 Task: In the  document Forgiveness.docx Add page color 'Grey'Grey . Insert watermark . Insert watermark  Relience Apply Font Style in watermark Nunito; font size  123 and place the watermark  Diagonally 
Action: Mouse moved to (318, 473)
Screenshot: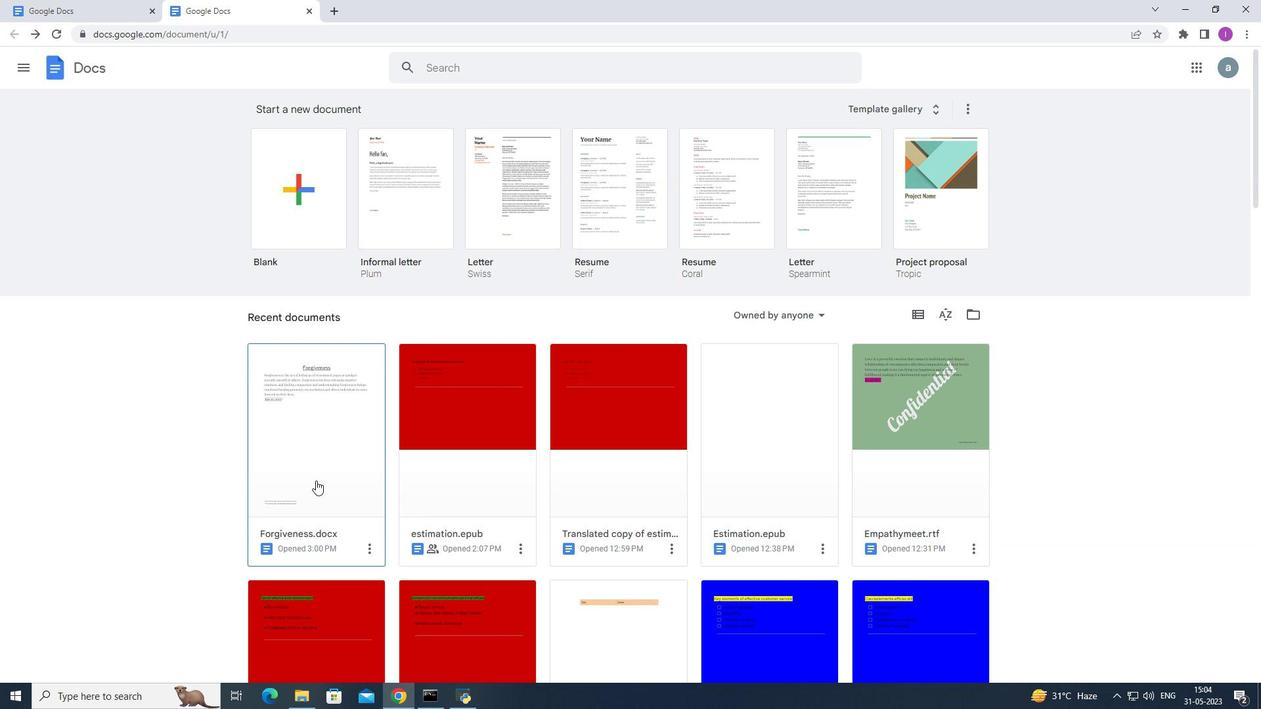 
Action: Mouse pressed left at (318, 473)
Screenshot: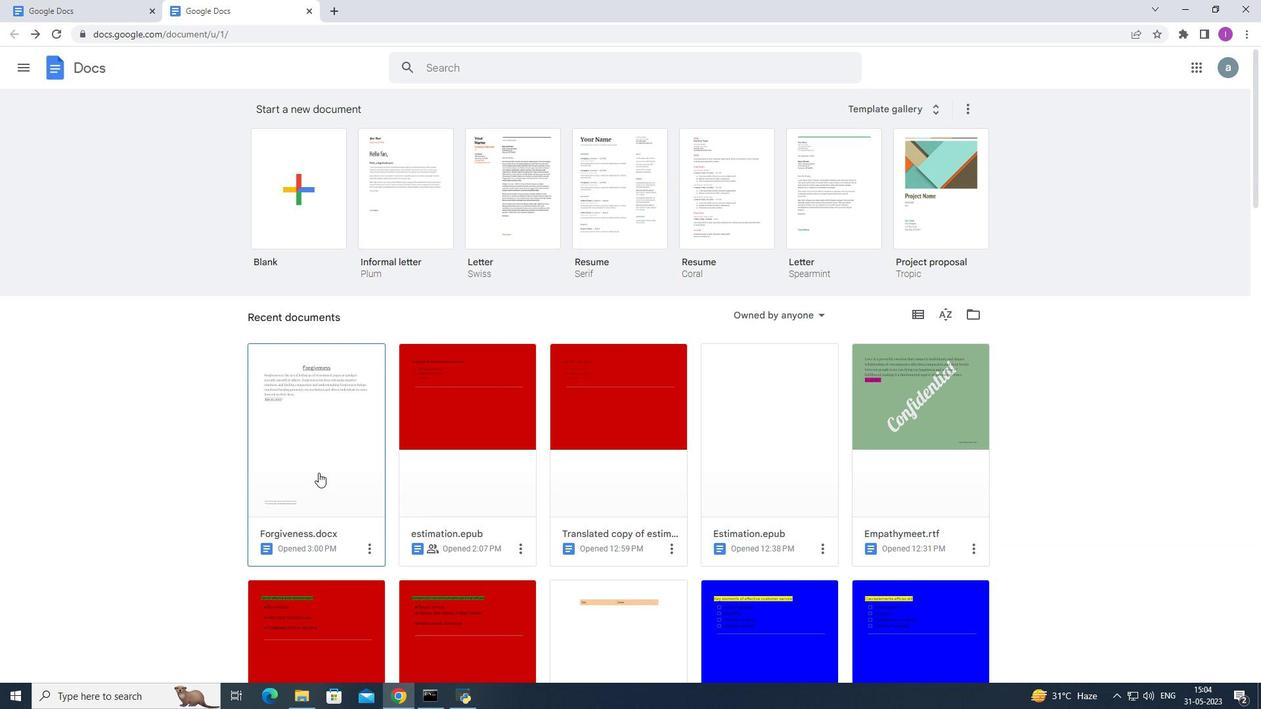 
Action: Mouse moved to (35, 105)
Screenshot: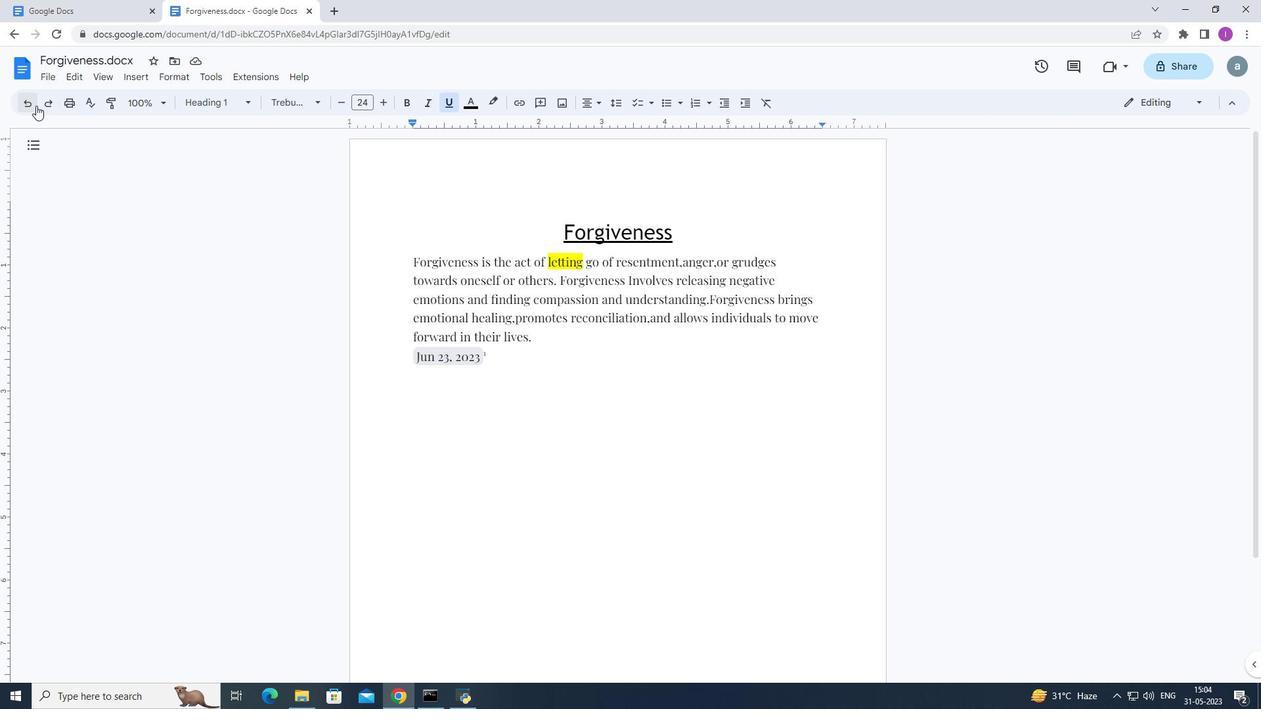 
Action: Mouse pressed left at (35, 105)
Screenshot: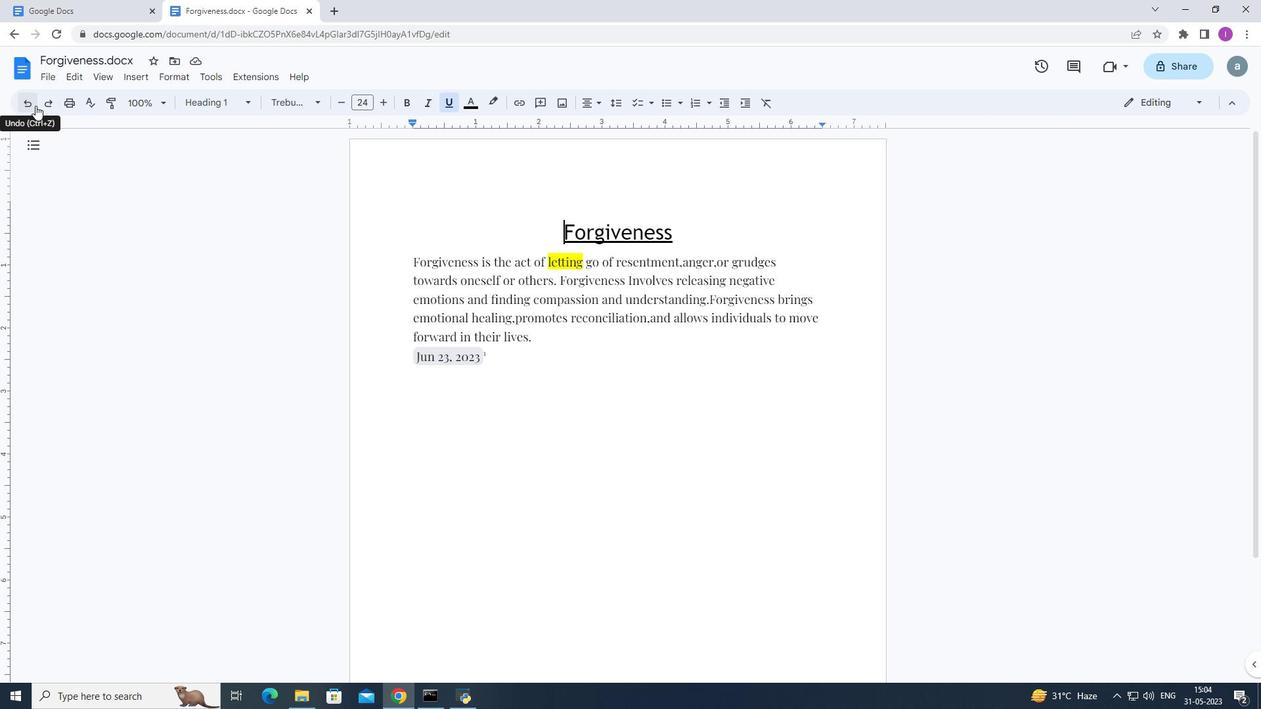 
Action: Mouse moved to (50, 70)
Screenshot: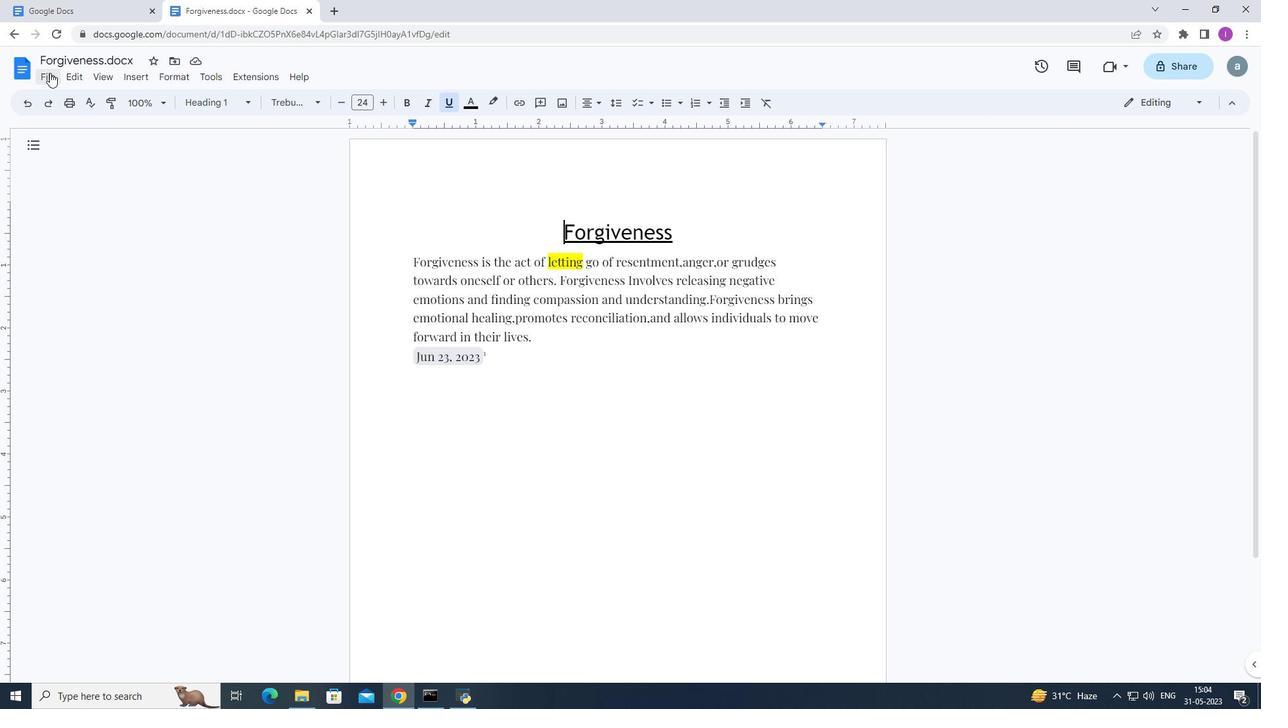 
Action: Mouse pressed left at (50, 70)
Screenshot: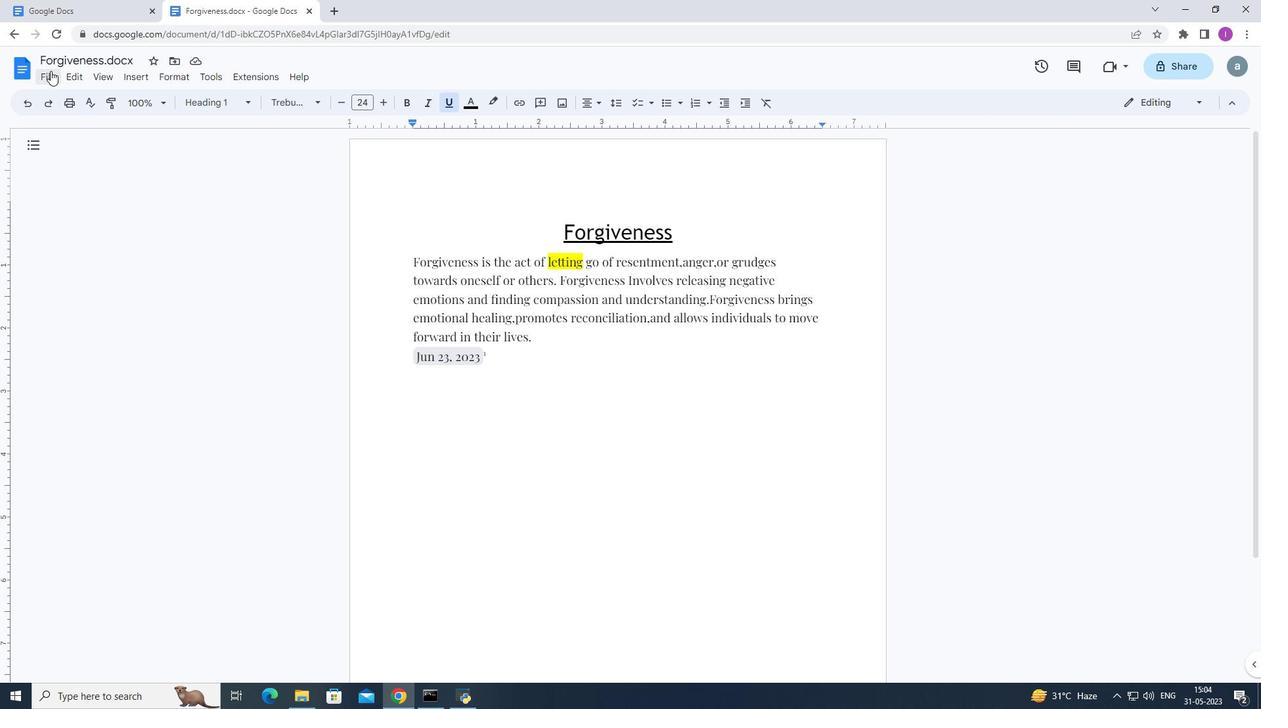 
Action: Mouse moved to (64, 438)
Screenshot: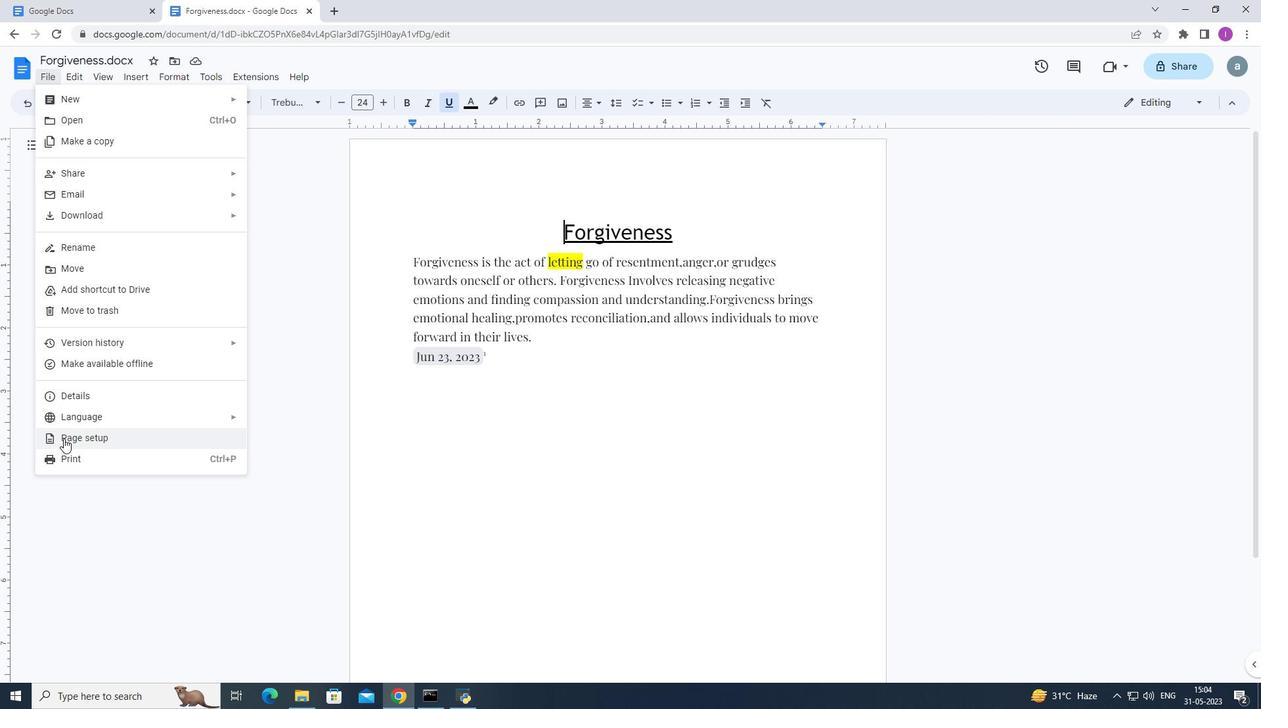 
Action: Mouse pressed left at (64, 438)
Screenshot: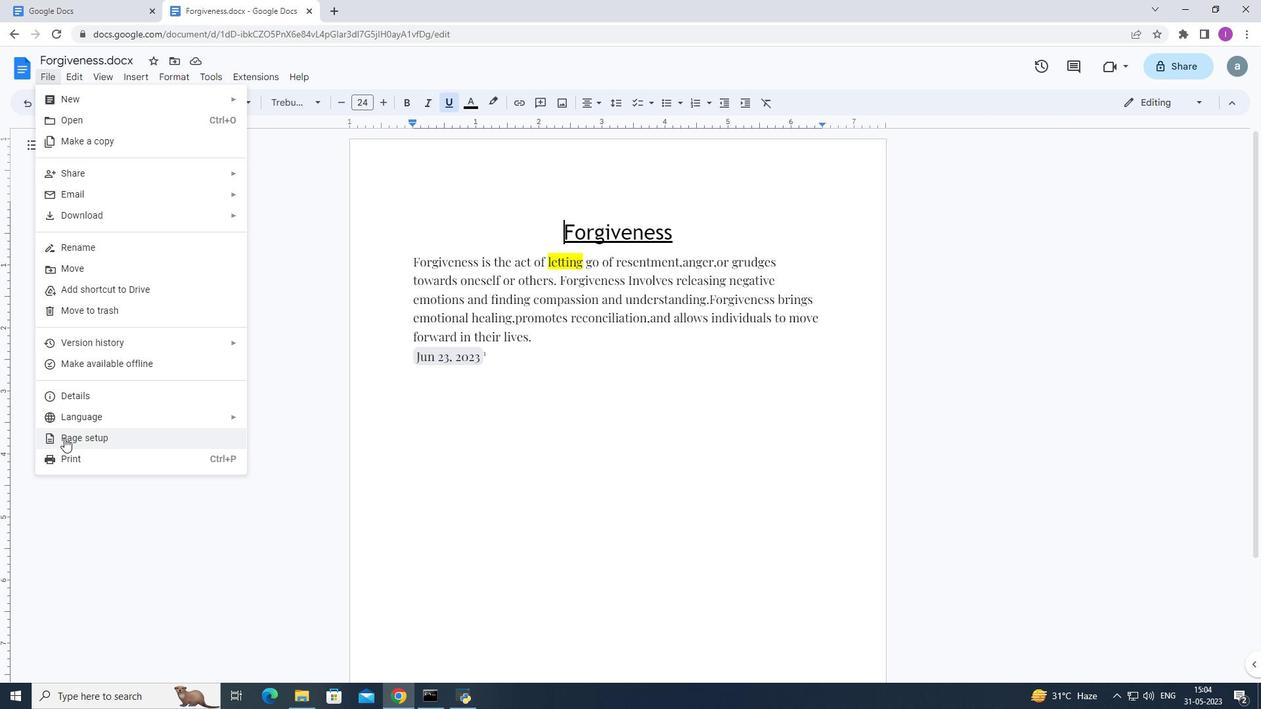
Action: Mouse moved to (530, 447)
Screenshot: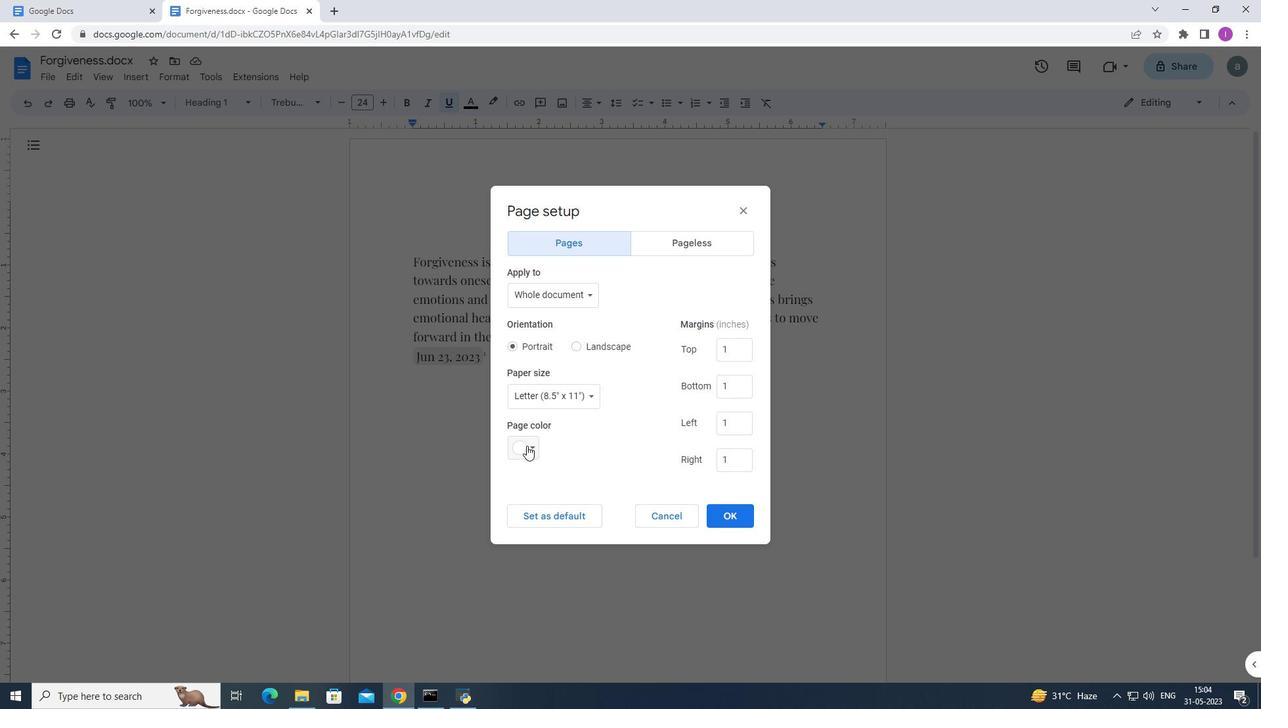 
Action: Mouse pressed left at (530, 447)
Screenshot: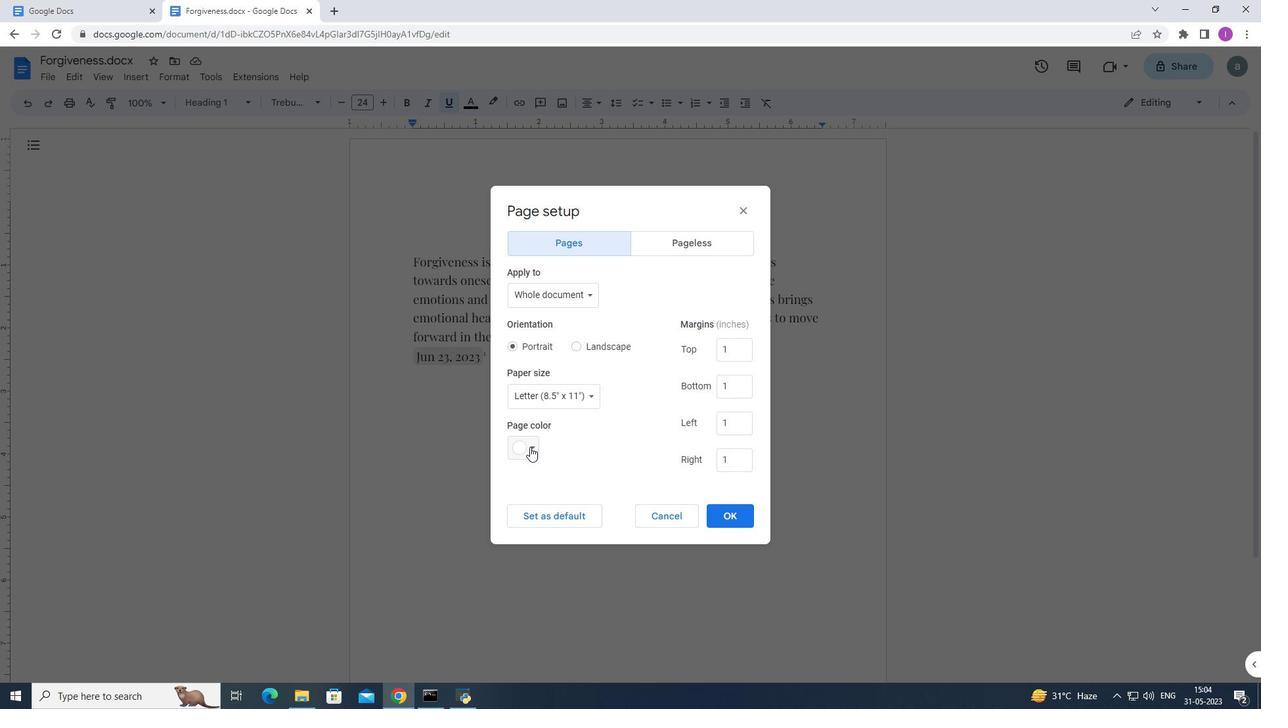 
Action: Mouse moved to (591, 472)
Screenshot: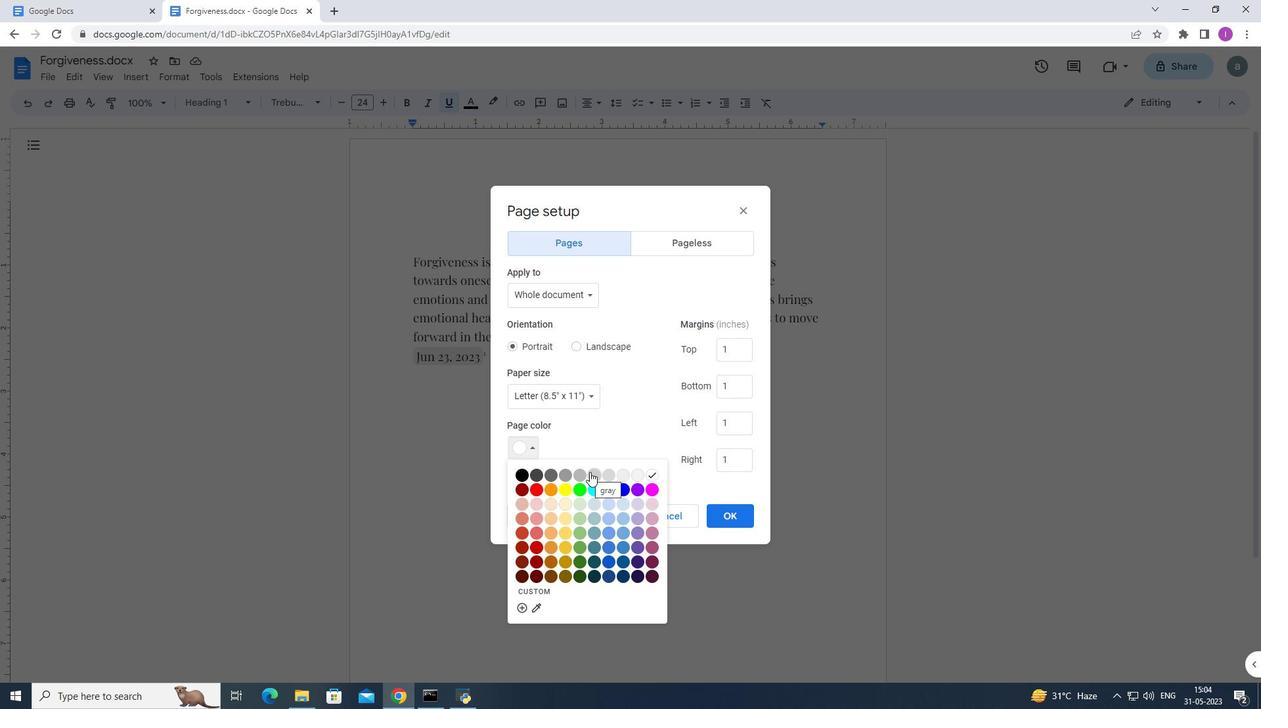 
Action: Mouse pressed left at (591, 472)
Screenshot: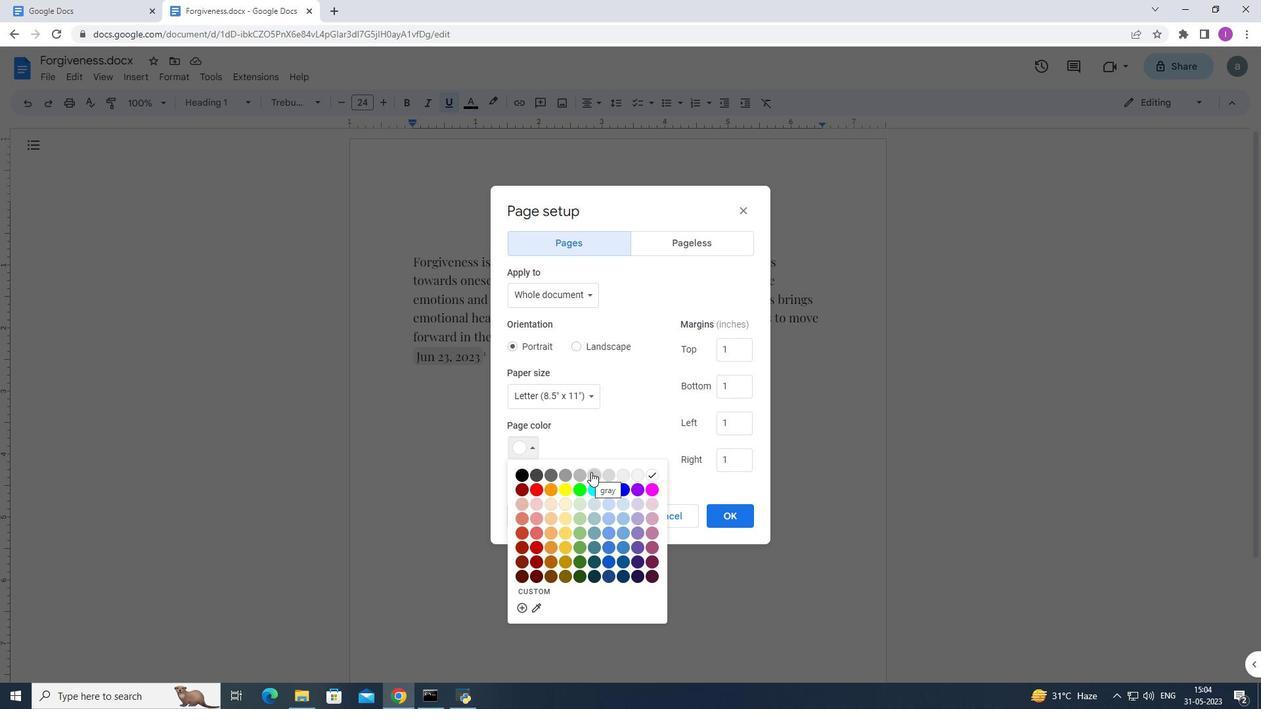 
Action: Mouse moved to (737, 518)
Screenshot: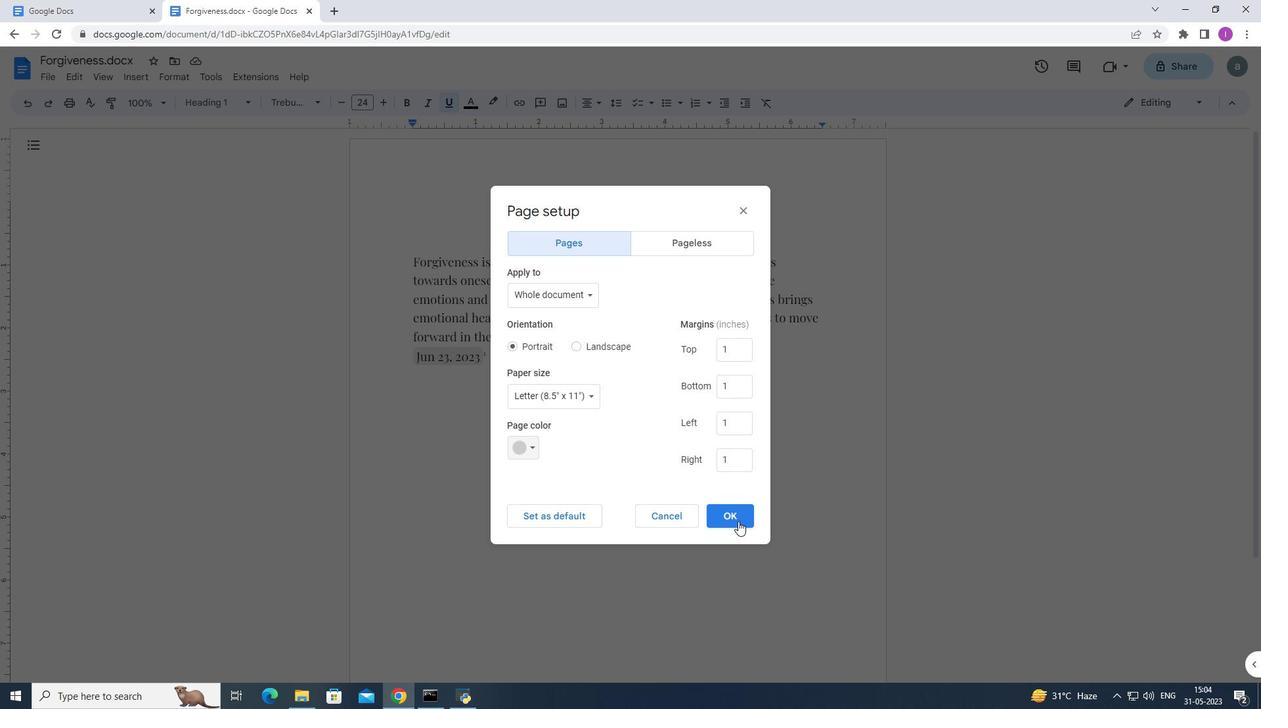 
Action: Mouse pressed left at (737, 518)
Screenshot: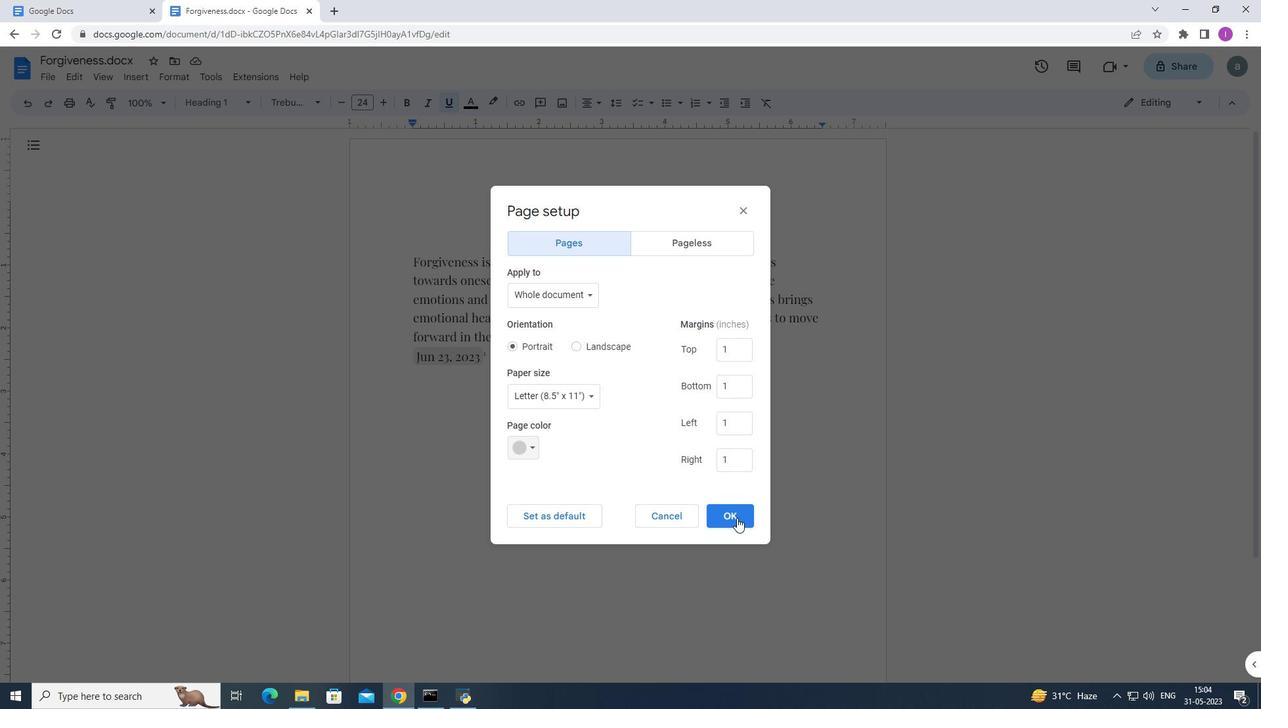 
Action: Mouse moved to (130, 80)
Screenshot: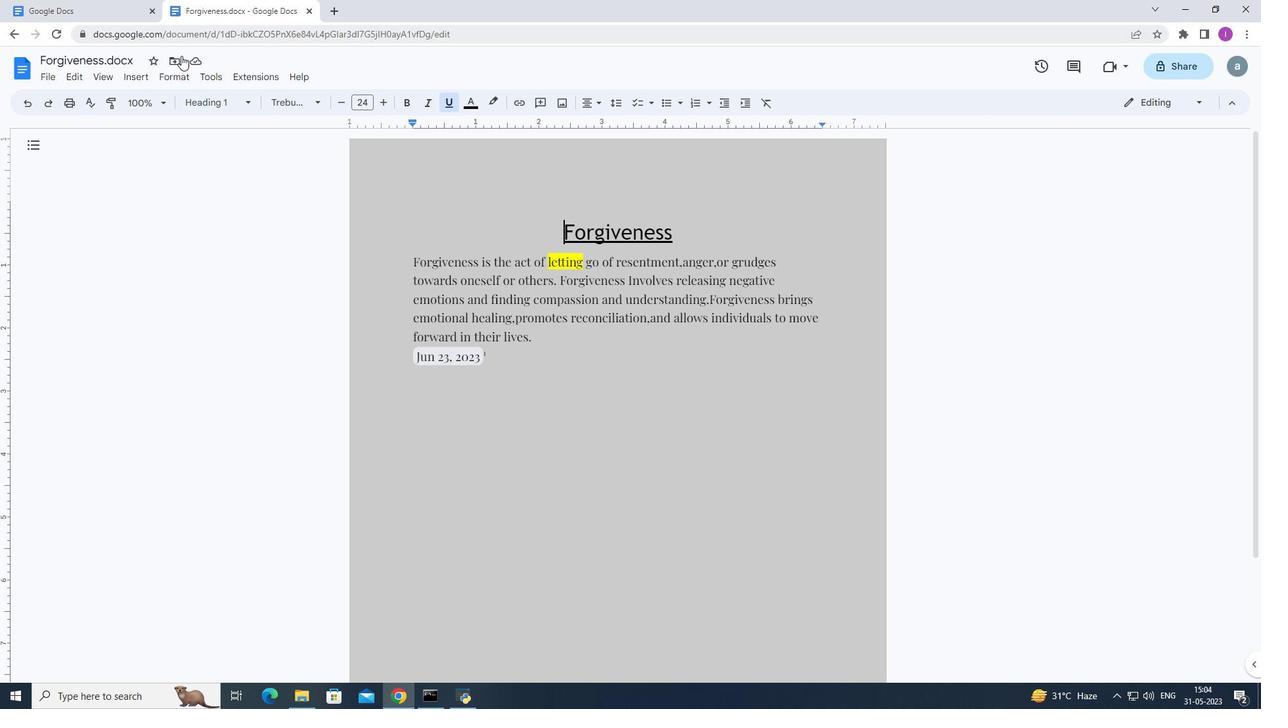 
Action: Mouse pressed left at (130, 80)
Screenshot: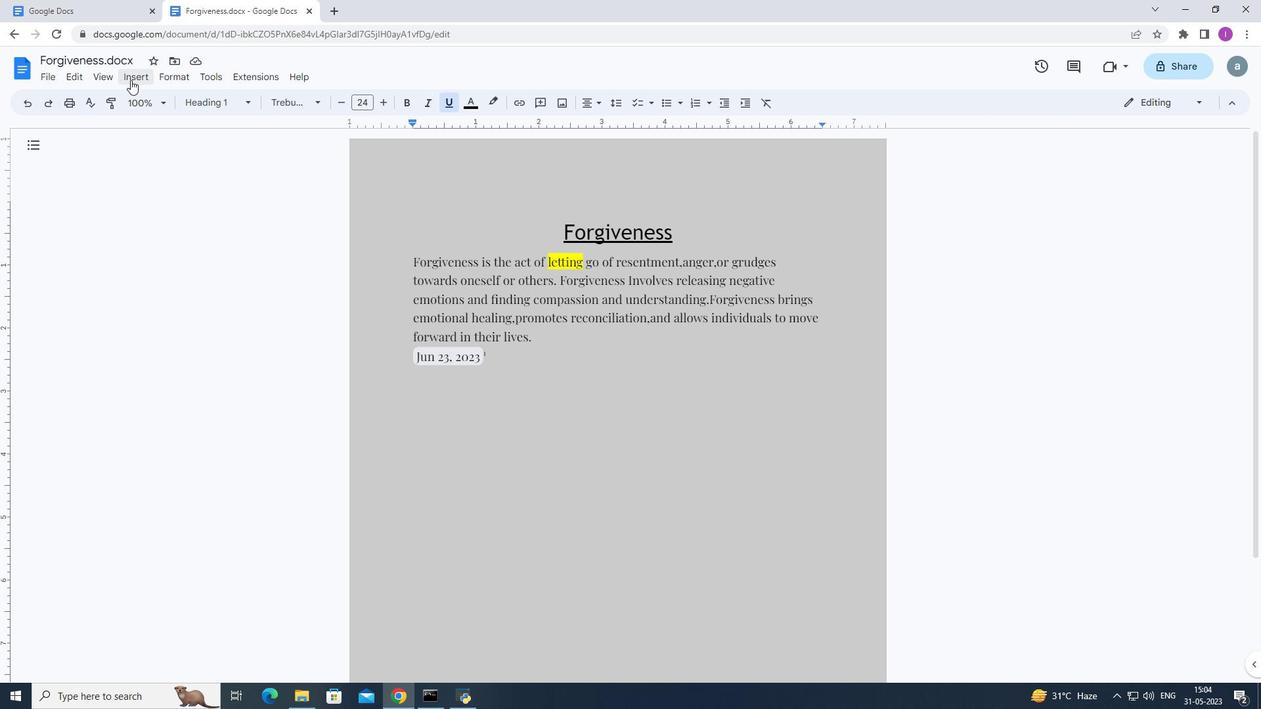
Action: Mouse moved to (183, 383)
Screenshot: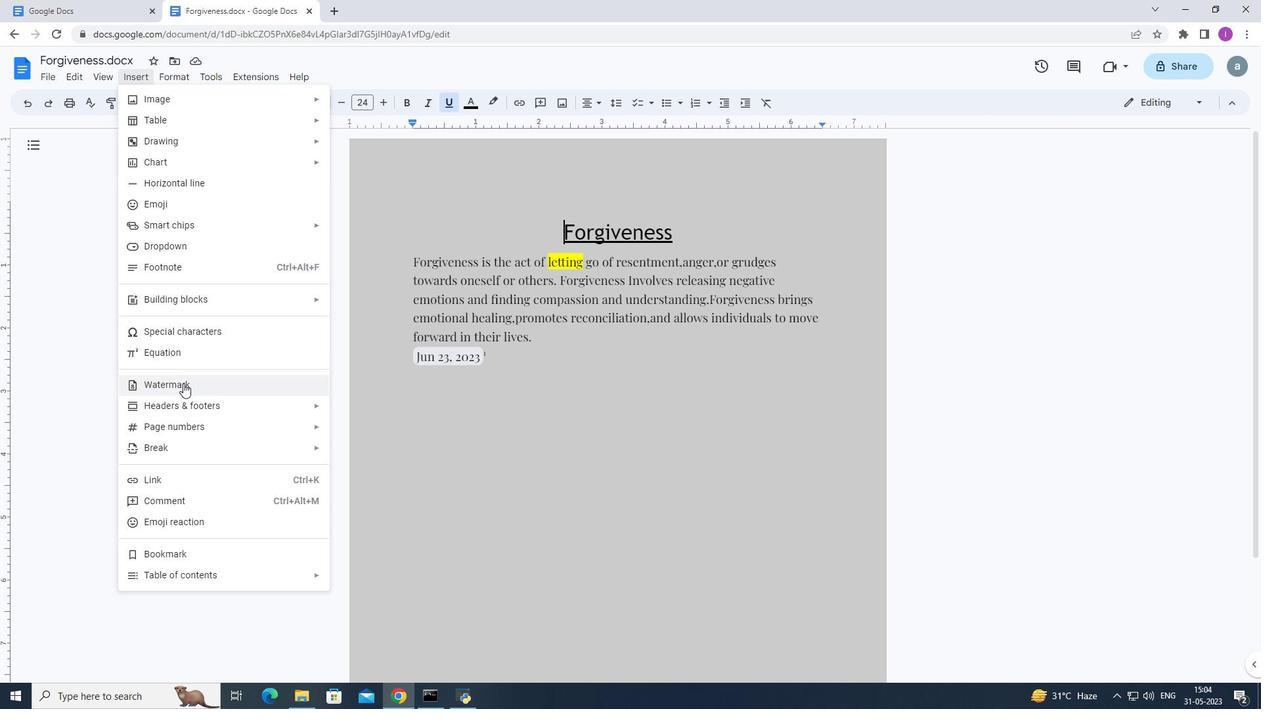 
Action: Mouse pressed left at (183, 383)
Screenshot: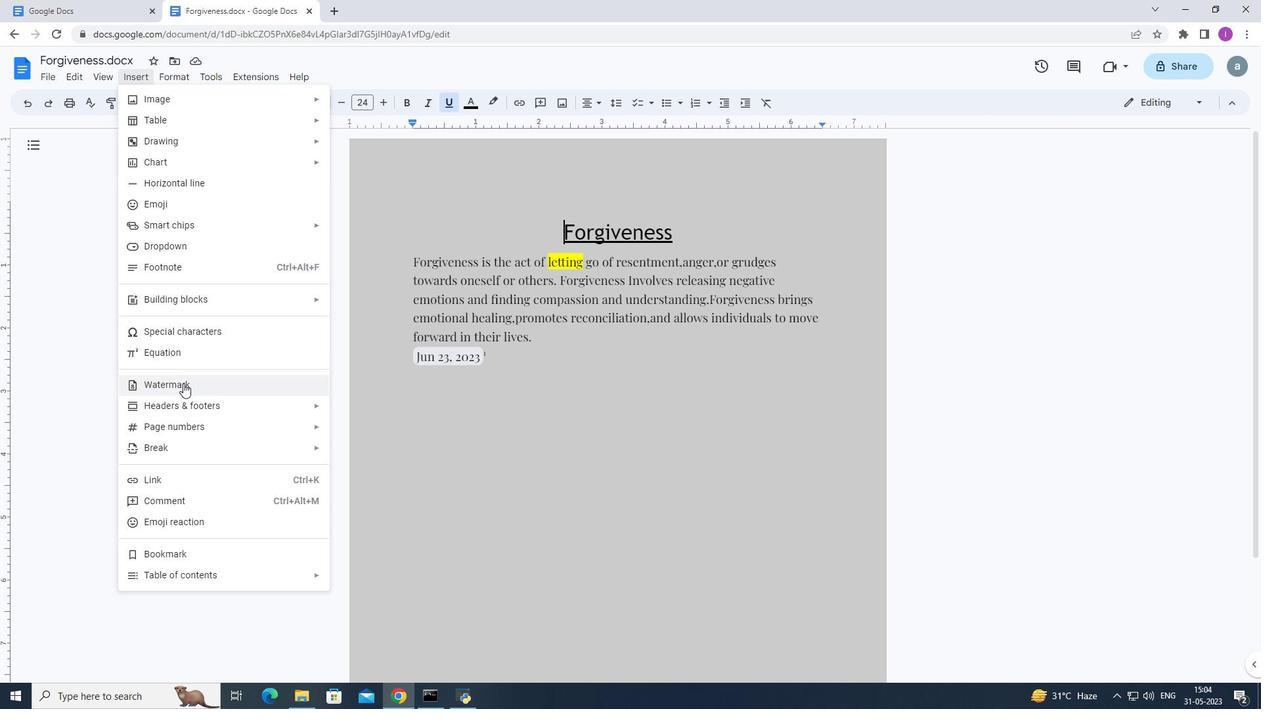 
Action: Mouse moved to (1198, 145)
Screenshot: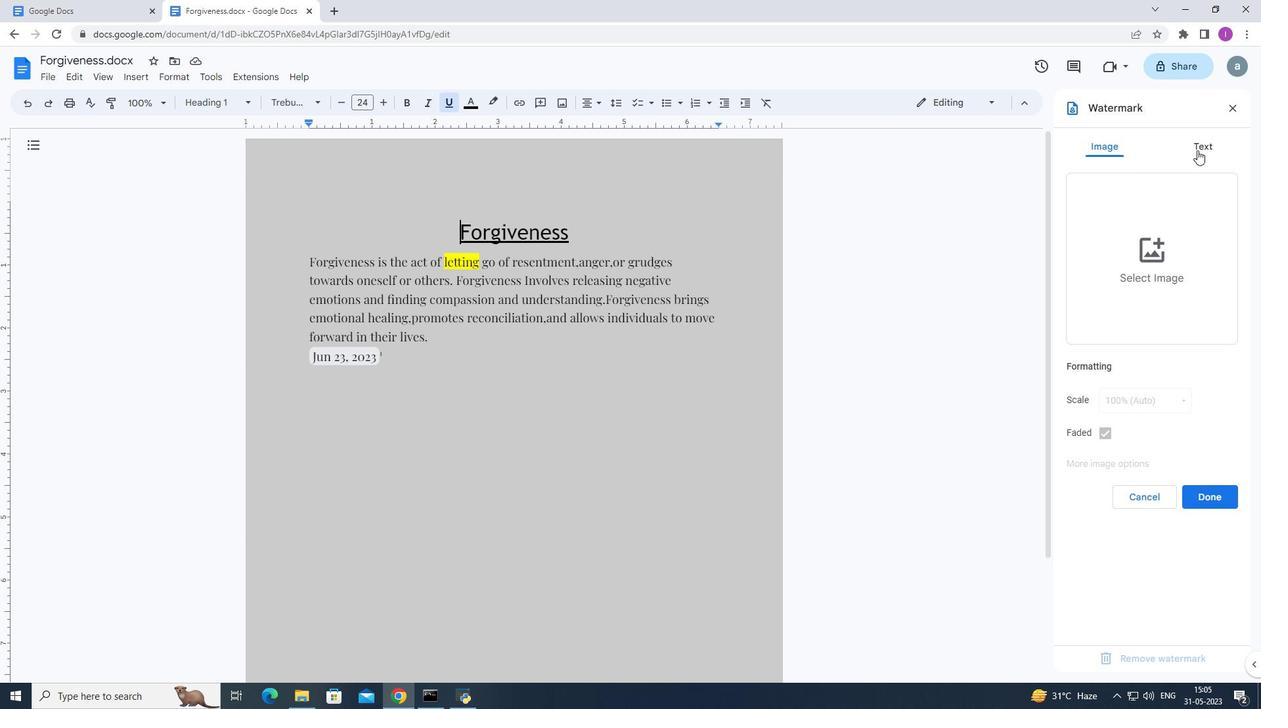 
Action: Mouse pressed left at (1198, 145)
Screenshot: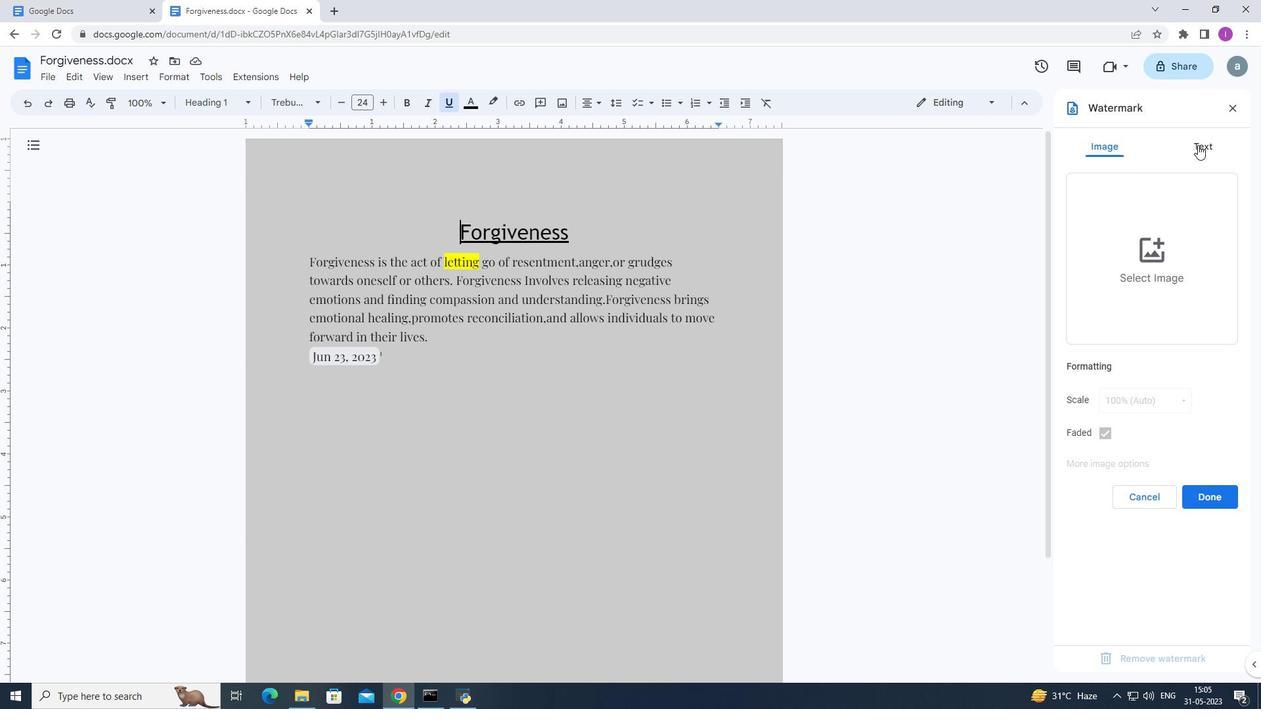 
Action: Mouse moved to (1085, 187)
Screenshot: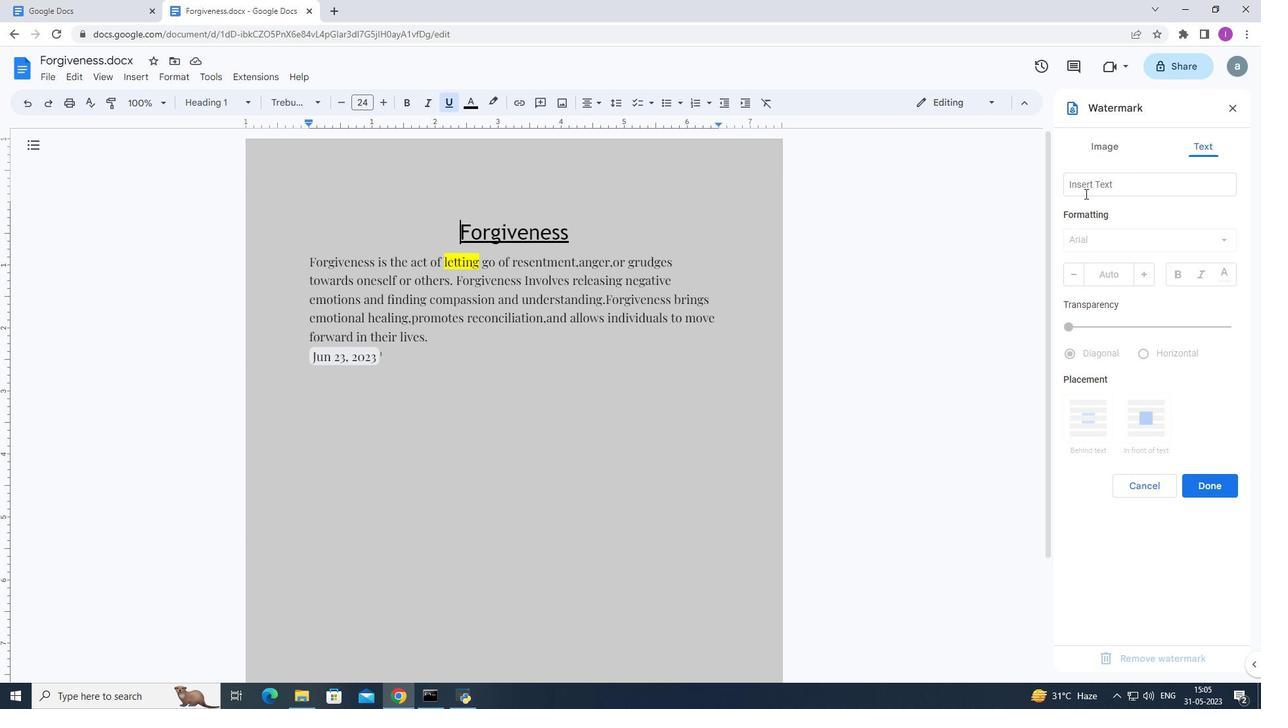 
Action: Mouse pressed left at (1085, 187)
Screenshot: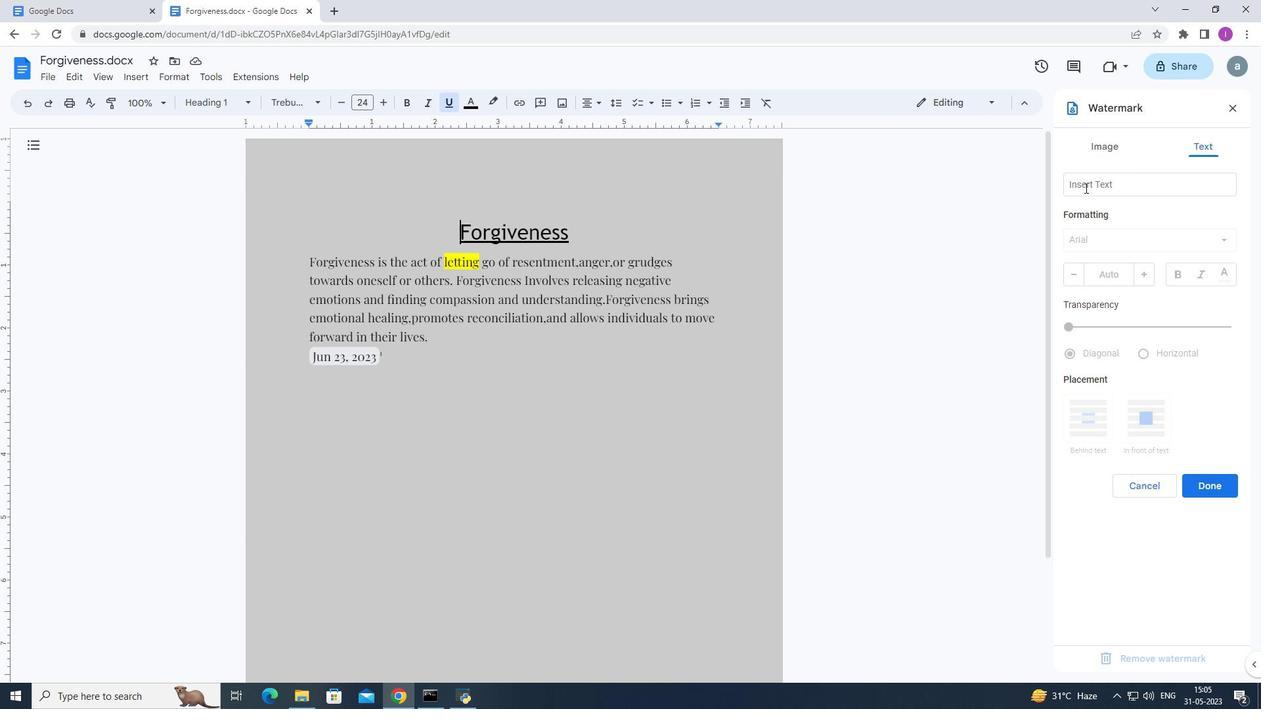 
Action: Mouse moved to (1248, 187)
Screenshot: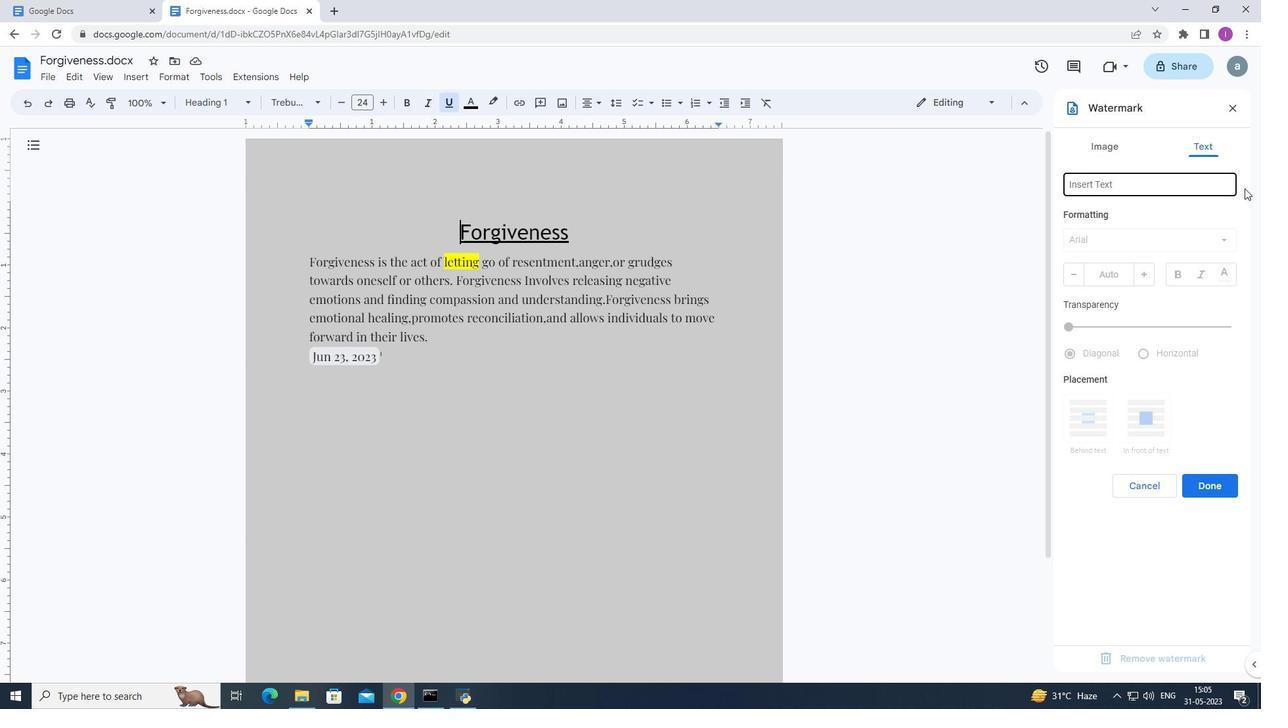 
Action: Key pressed <Key.shift>Relience
Screenshot: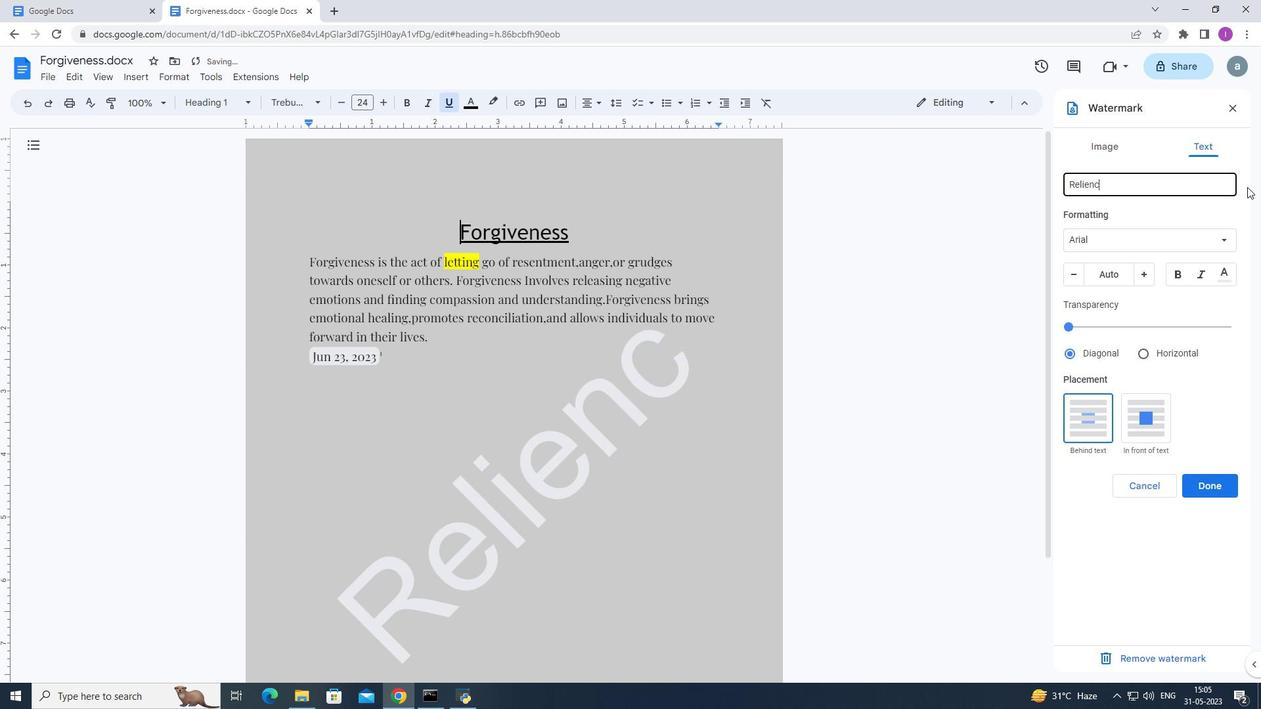 
Action: Mouse moved to (1227, 241)
Screenshot: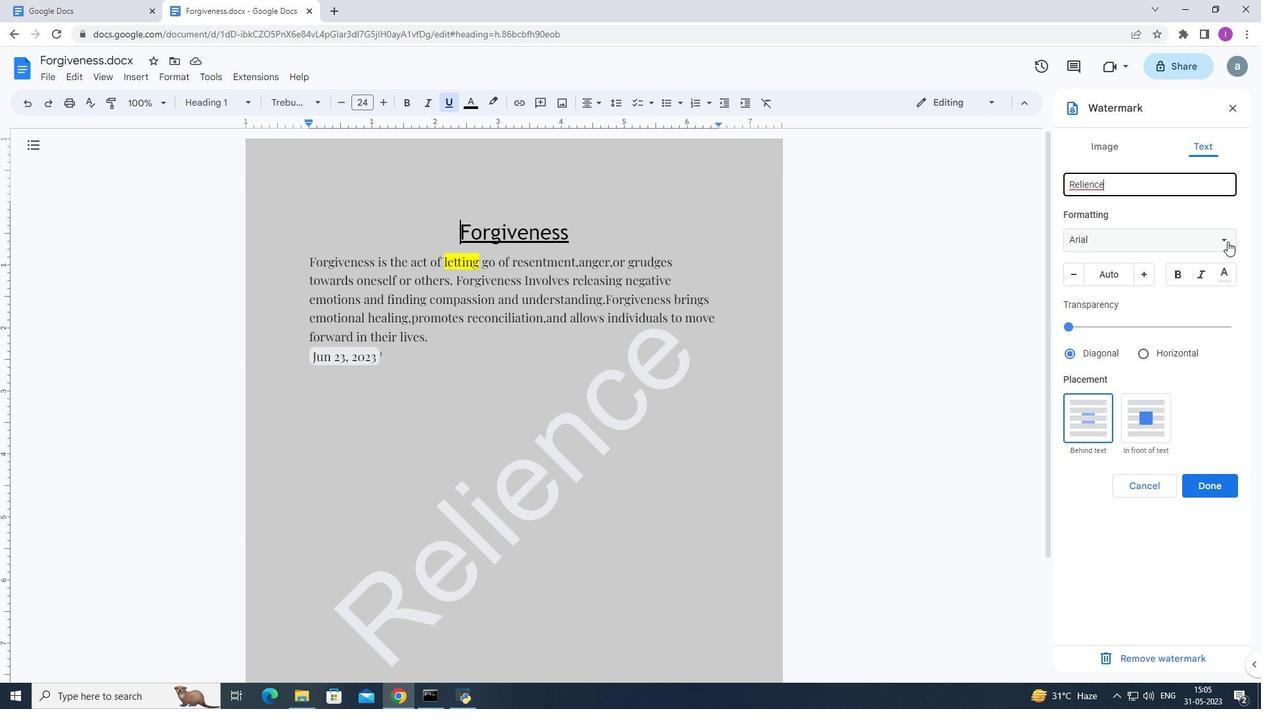 
Action: Mouse pressed left at (1227, 241)
Screenshot: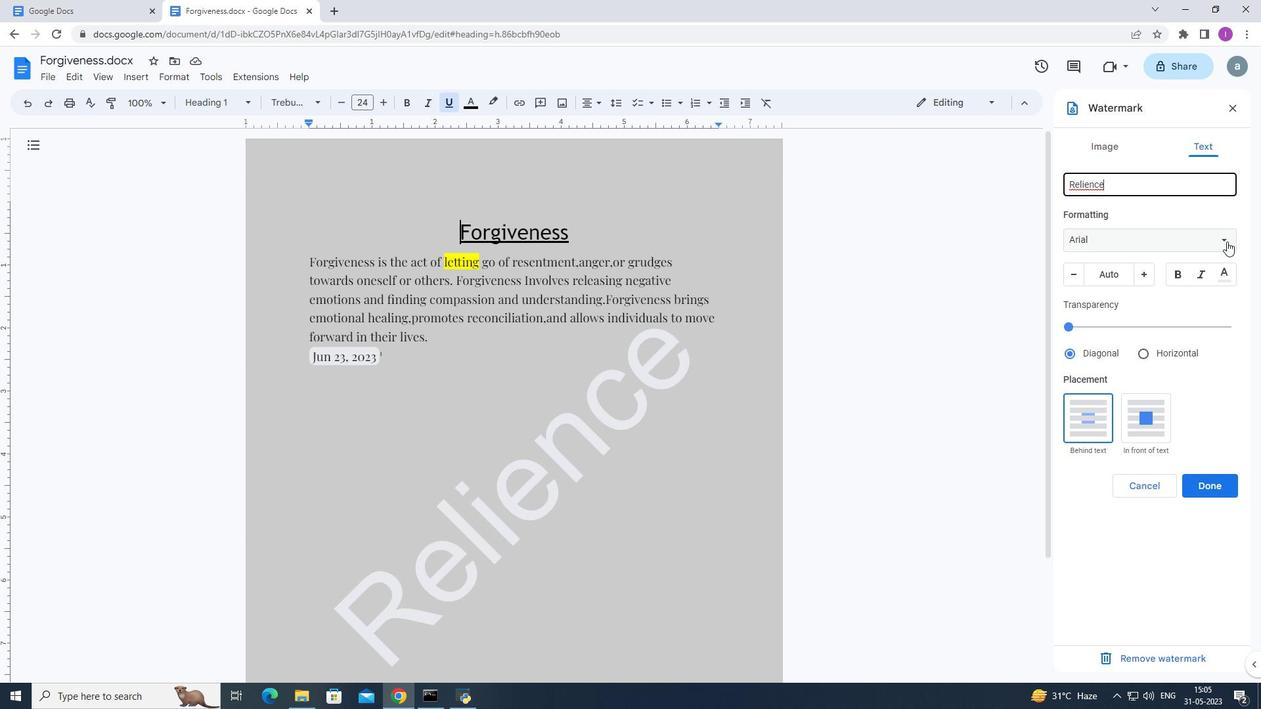 
Action: Mouse moved to (1160, 348)
Screenshot: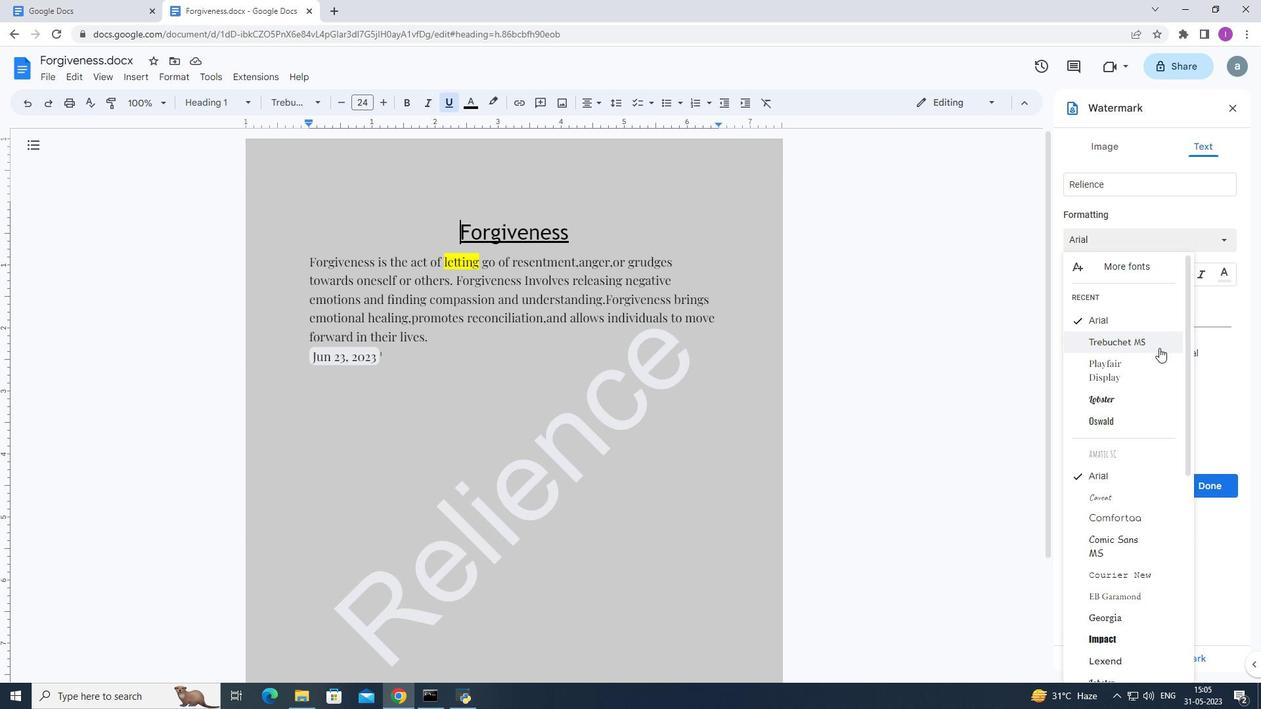 
Action: Mouse scrolled (1160, 348) with delta (0, 0)
Screenshot: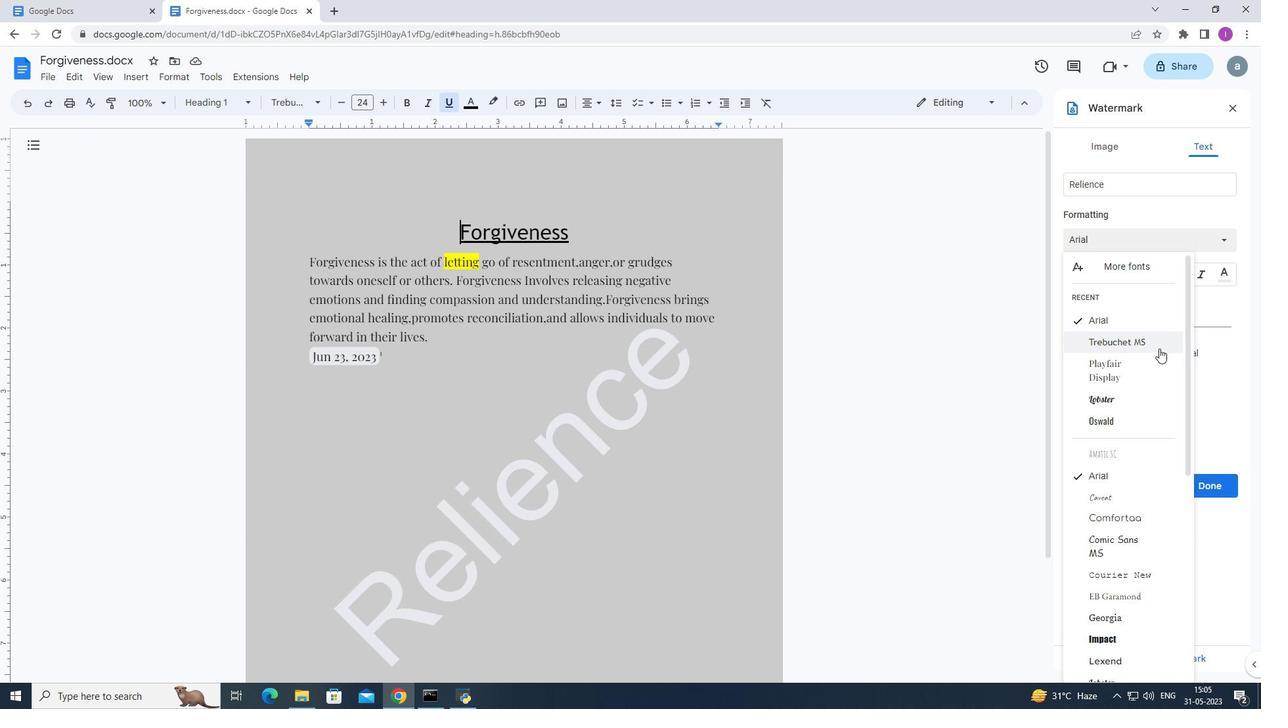 
Action: Mouse scrolled (1160, 348) with delta (0, 0)
Screenshot: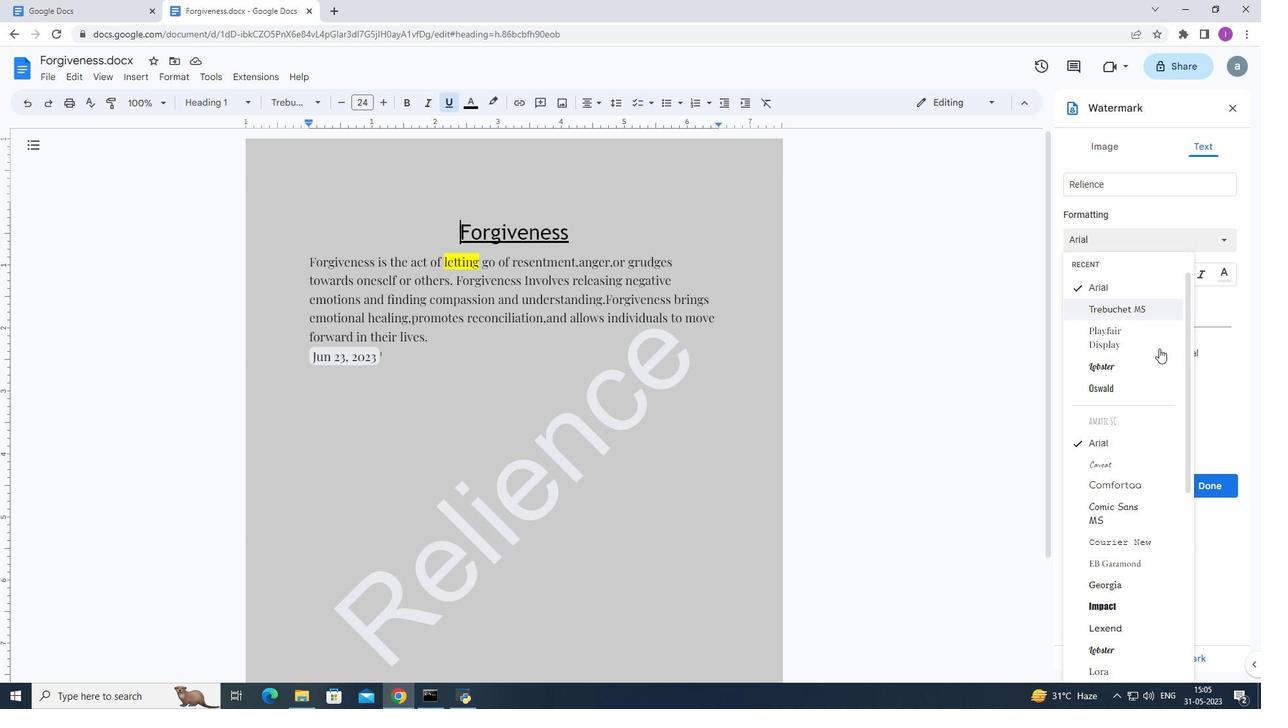 
Action: Mouse moved to (1118, 635)
Screenshot: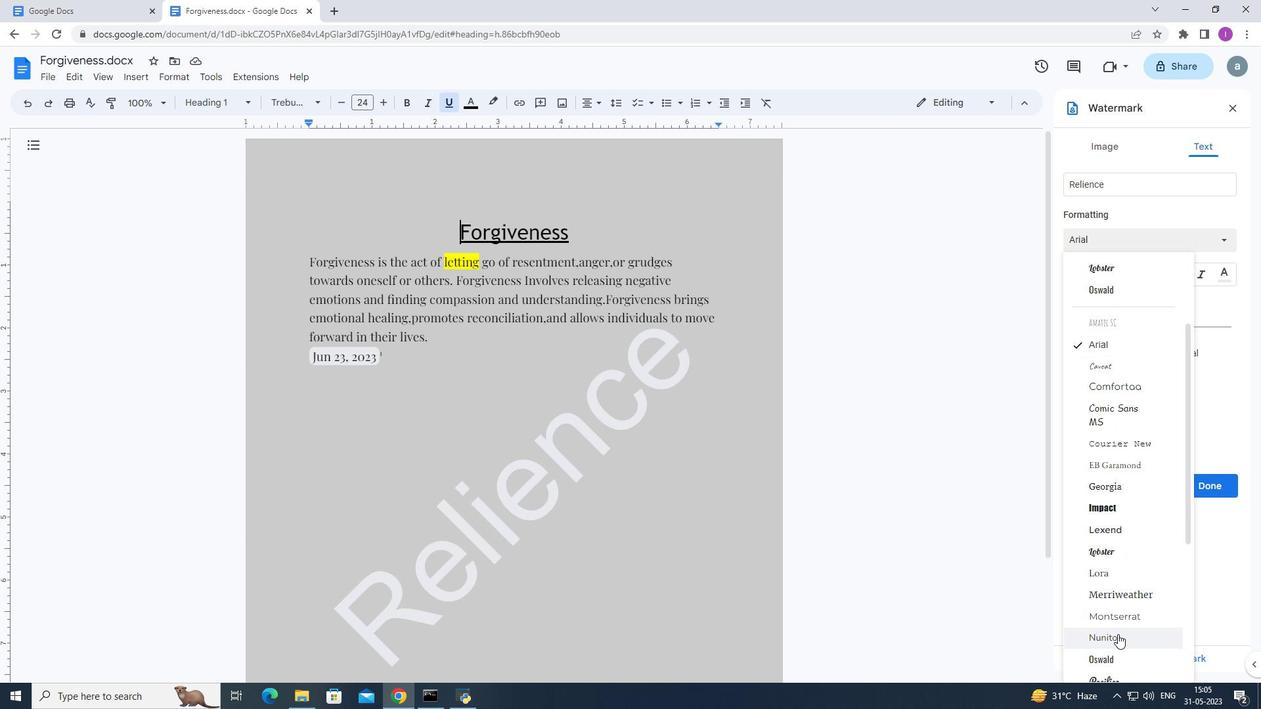 
Action: Mouse pressed left at (1118, 635)
Screenshot: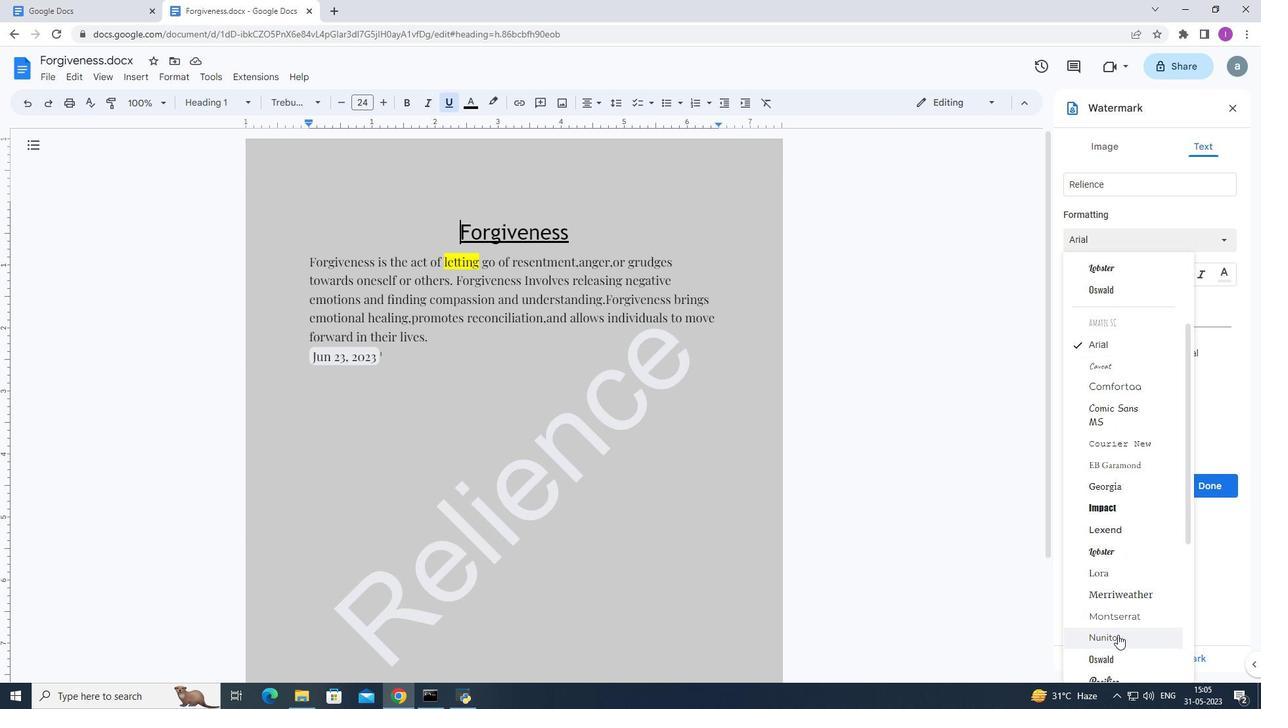 
Action: Mouse moved to (1119, 274)
Screenshot: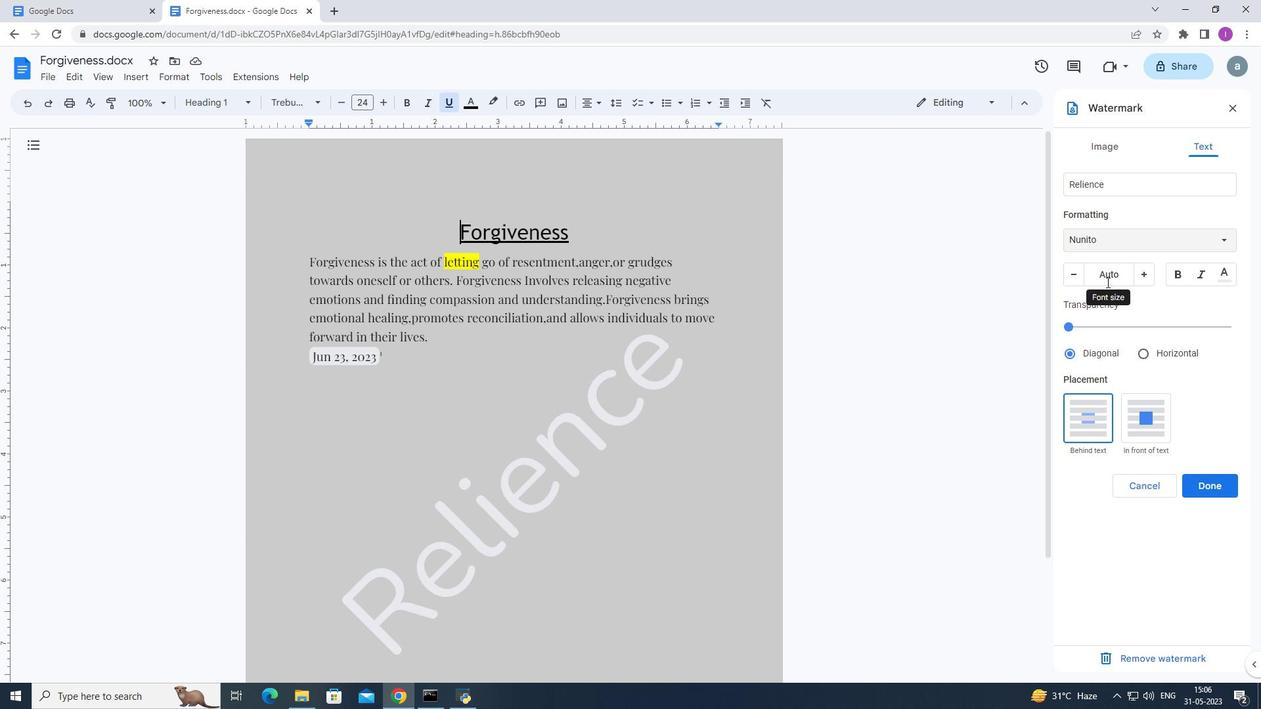 
Action: Mouse pressed left at (1119, 274)
Screenshot: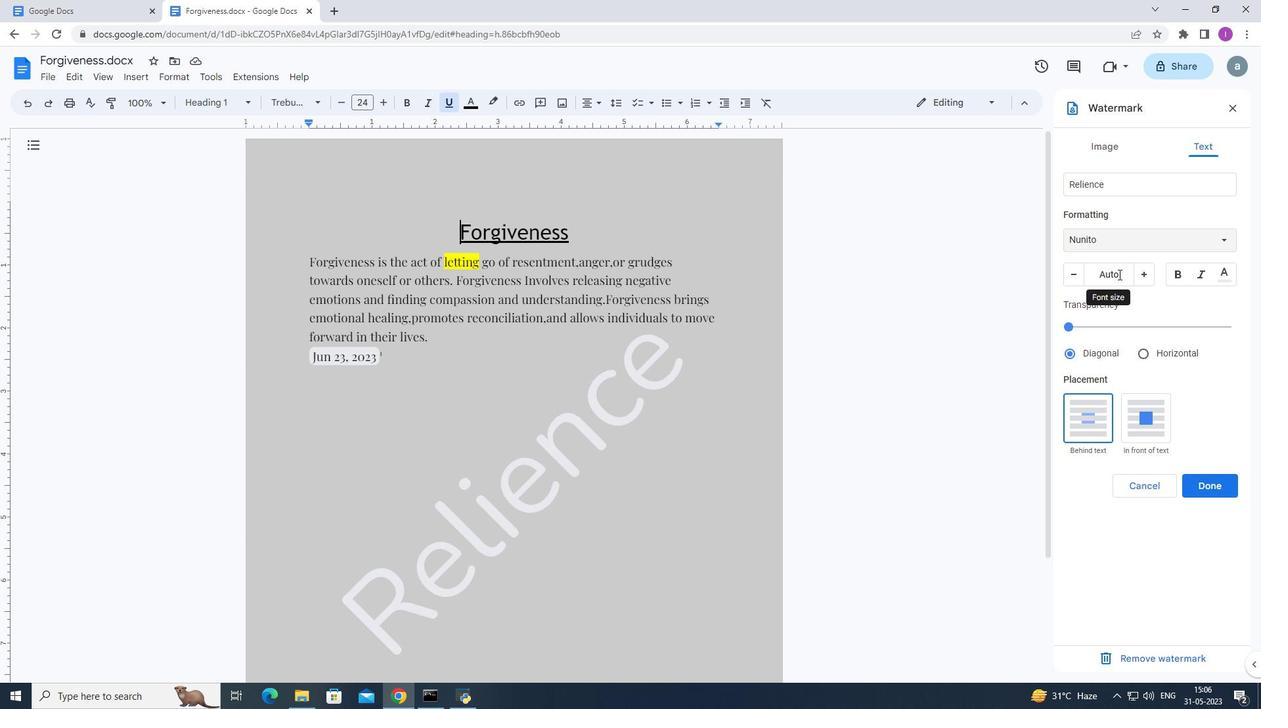 
Action: Mouse moved to (1122, 314)
Screenshot: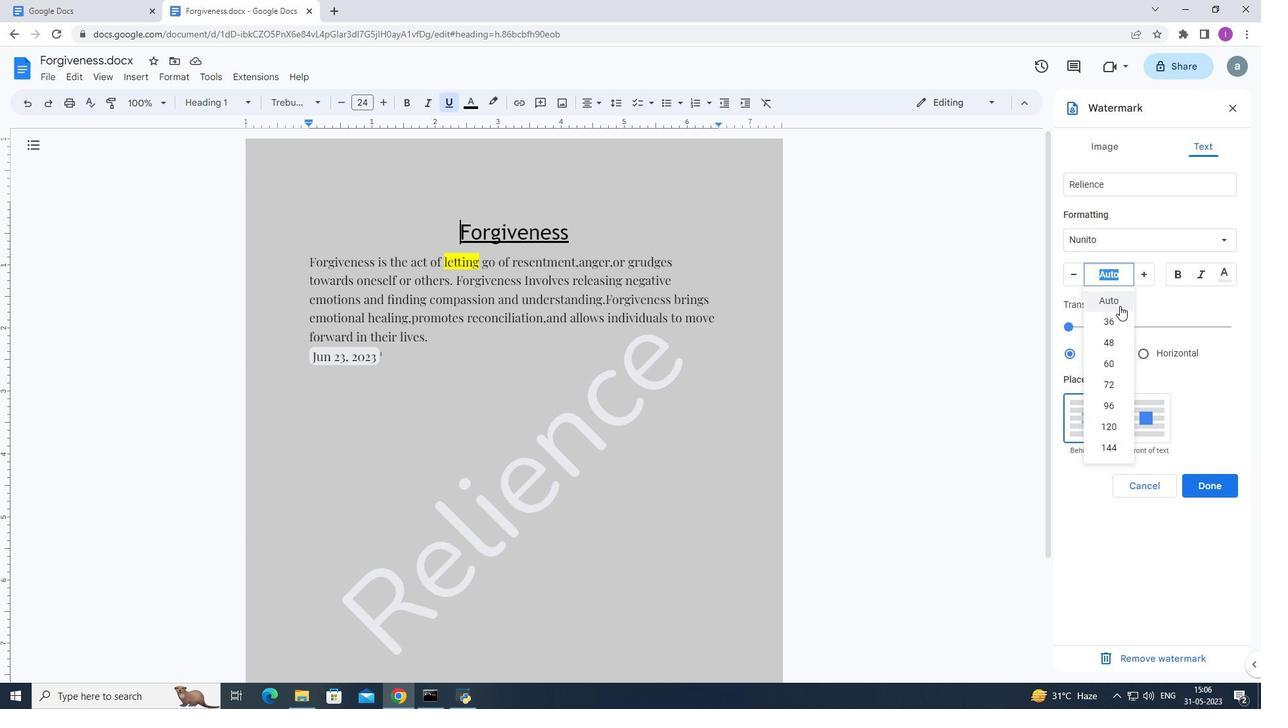 
Action: Key pressed 12
Screenshot: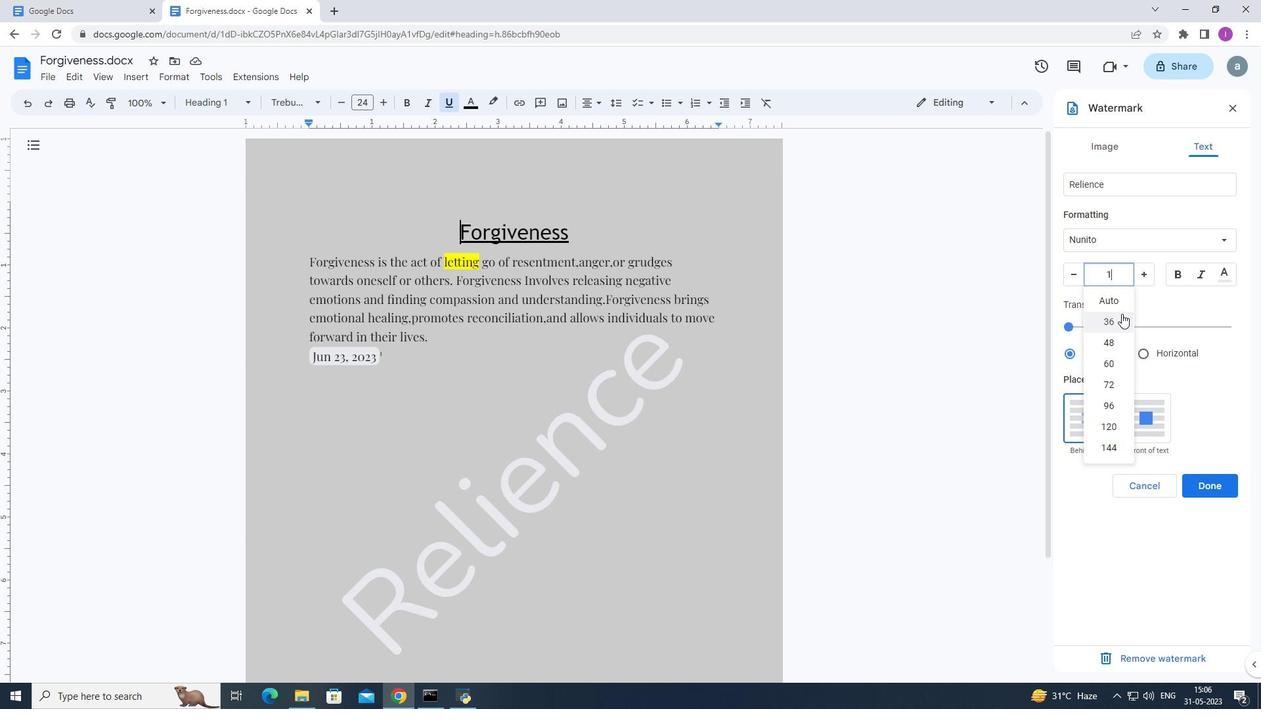 
Action: Mouse moved to (1122, 314)
Screenshot: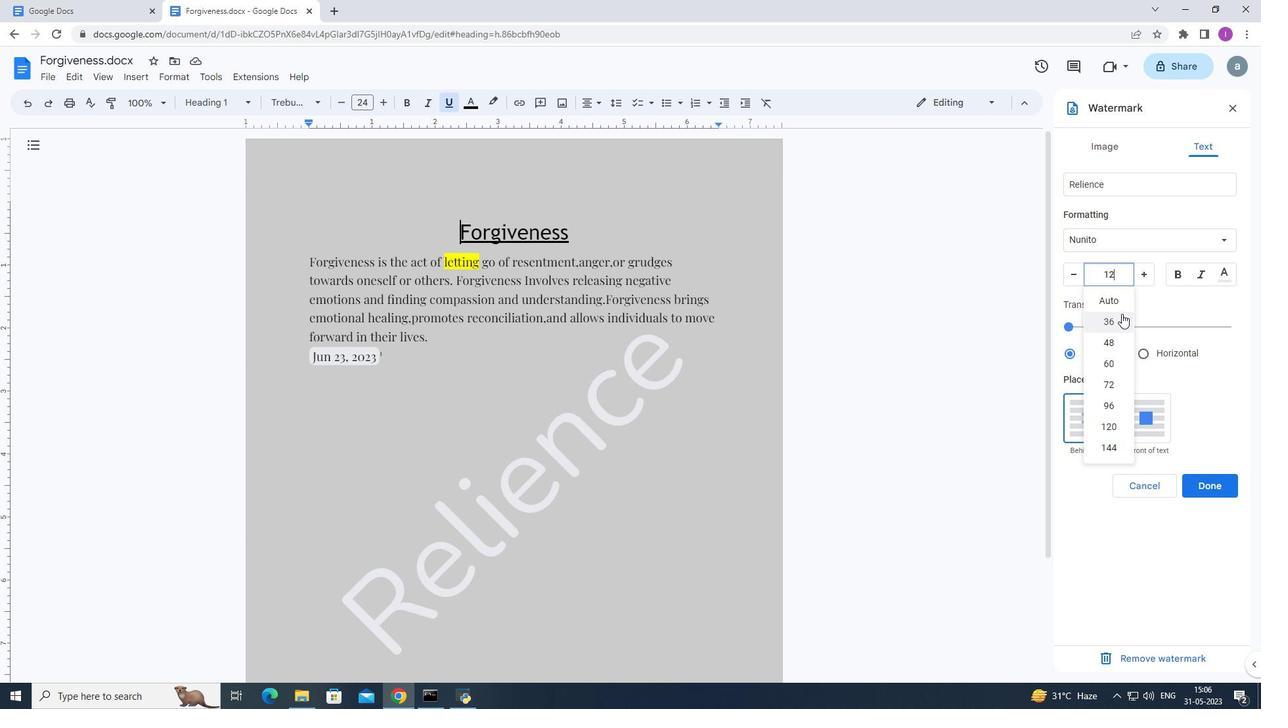 
Action: Key pressed 3
Screenshot: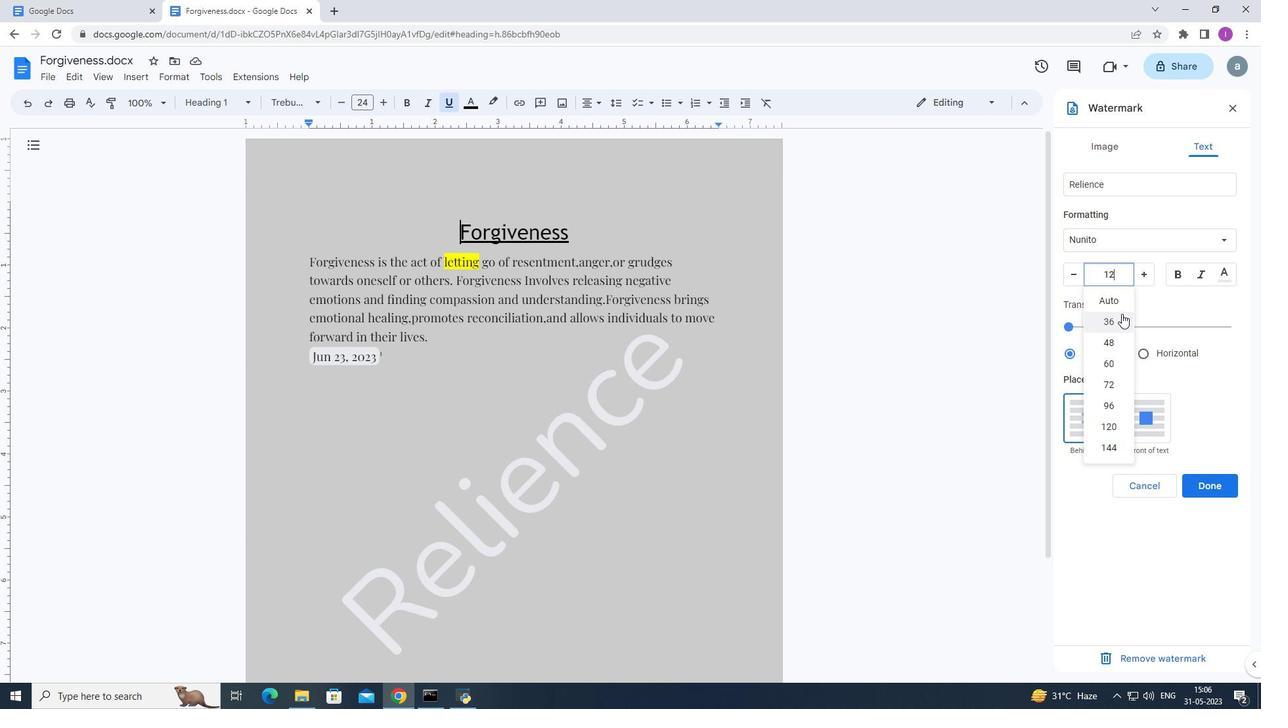 
Action: Mouse moved to (1119, 321)
Screenshot: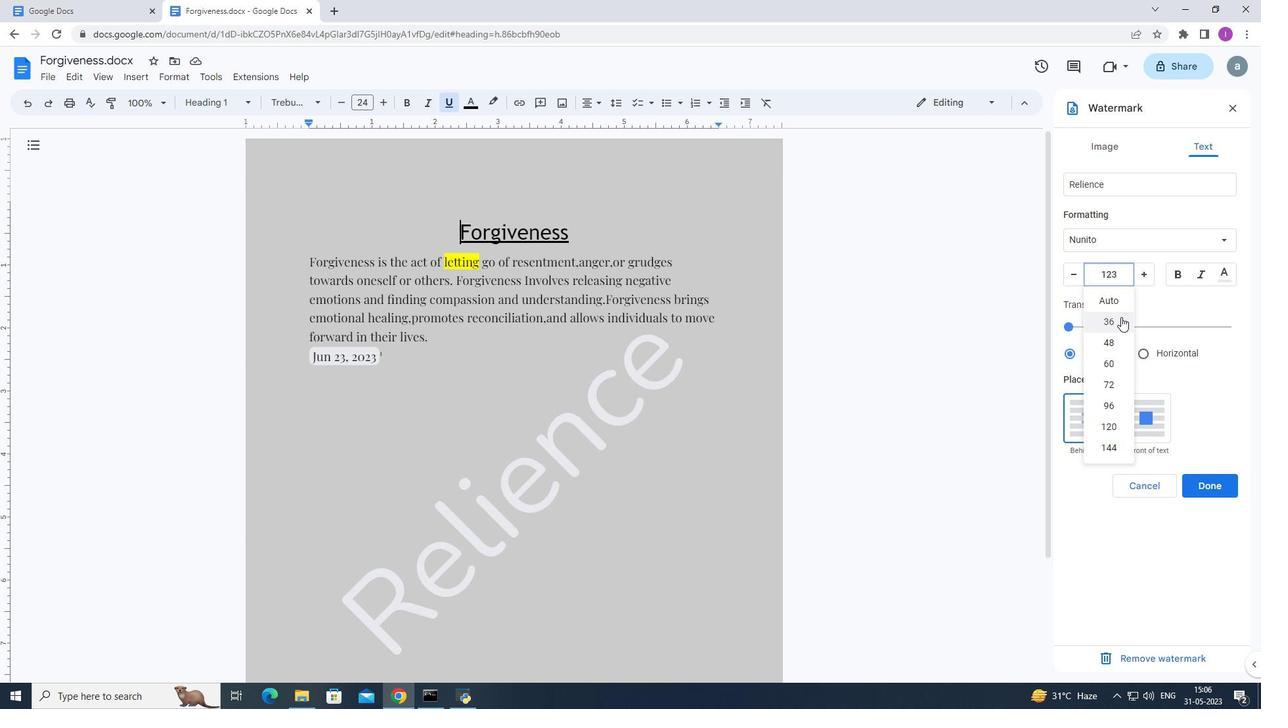 
Action: Key pressed <Key.enter>
Screenshot: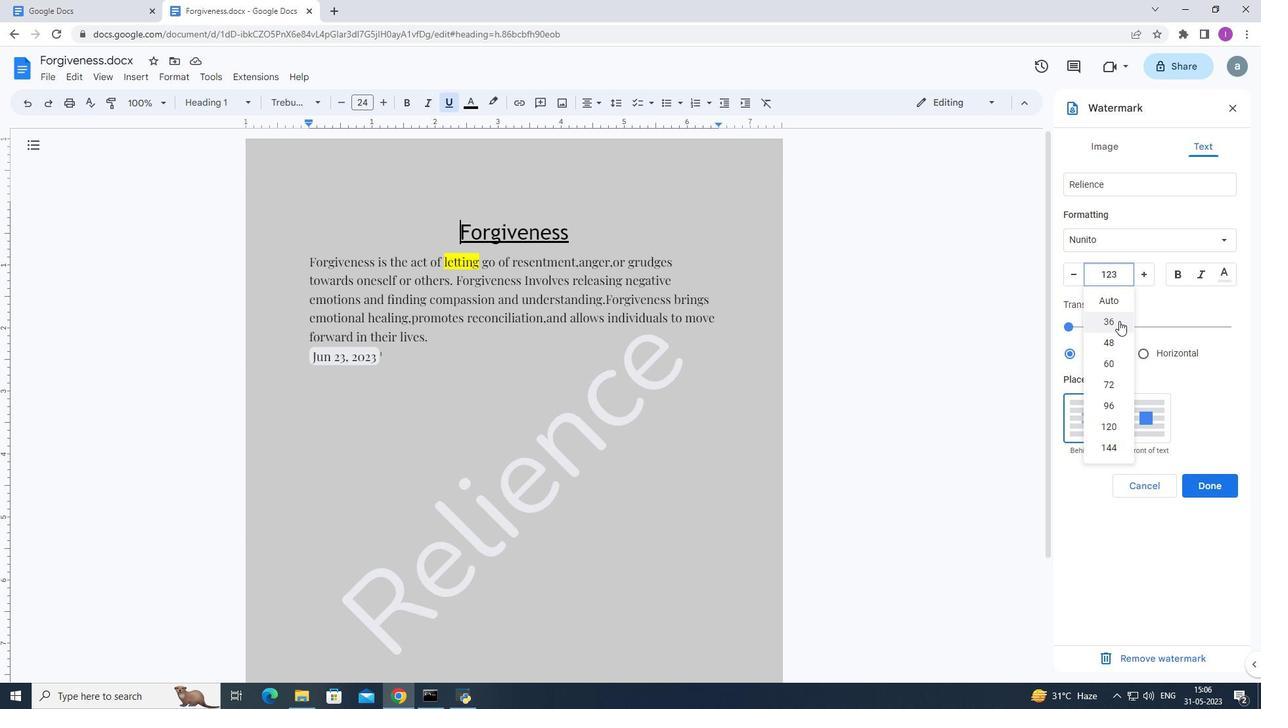 
Action: Mouse moved to (1211, 484)
Screenshot: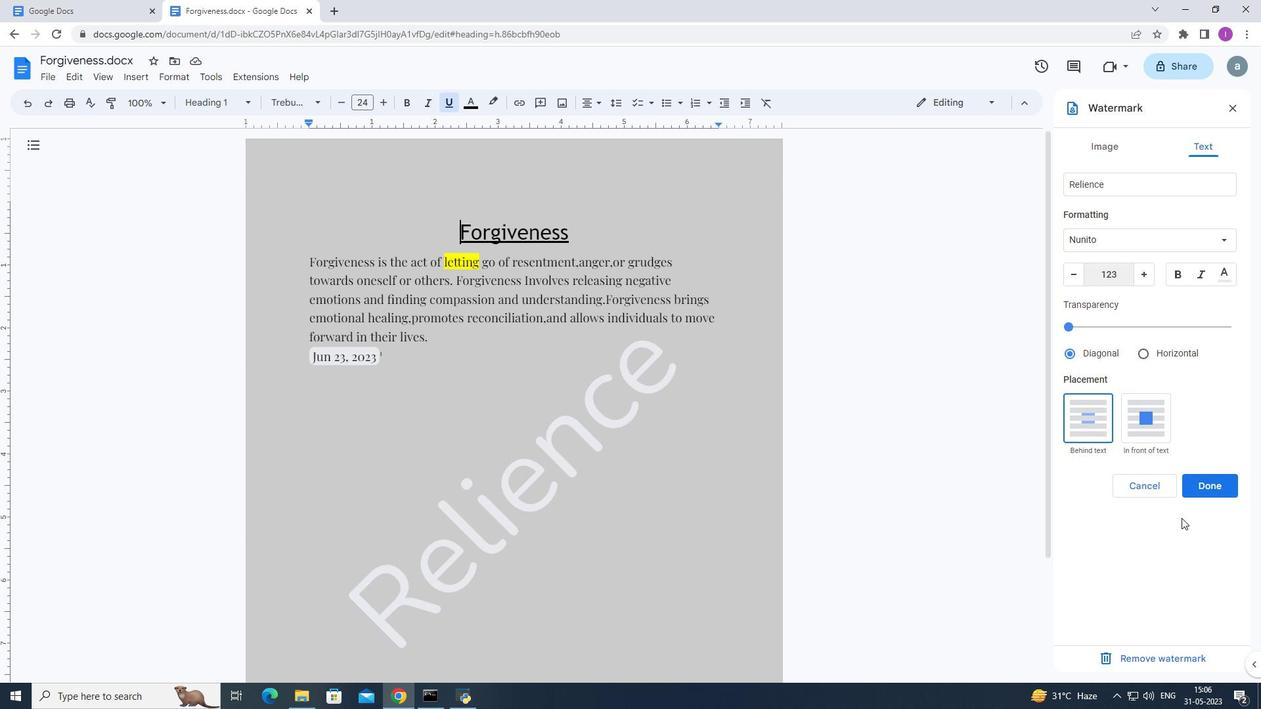 
Action: Mouse pressed left at (1211, 484)
Screenshot: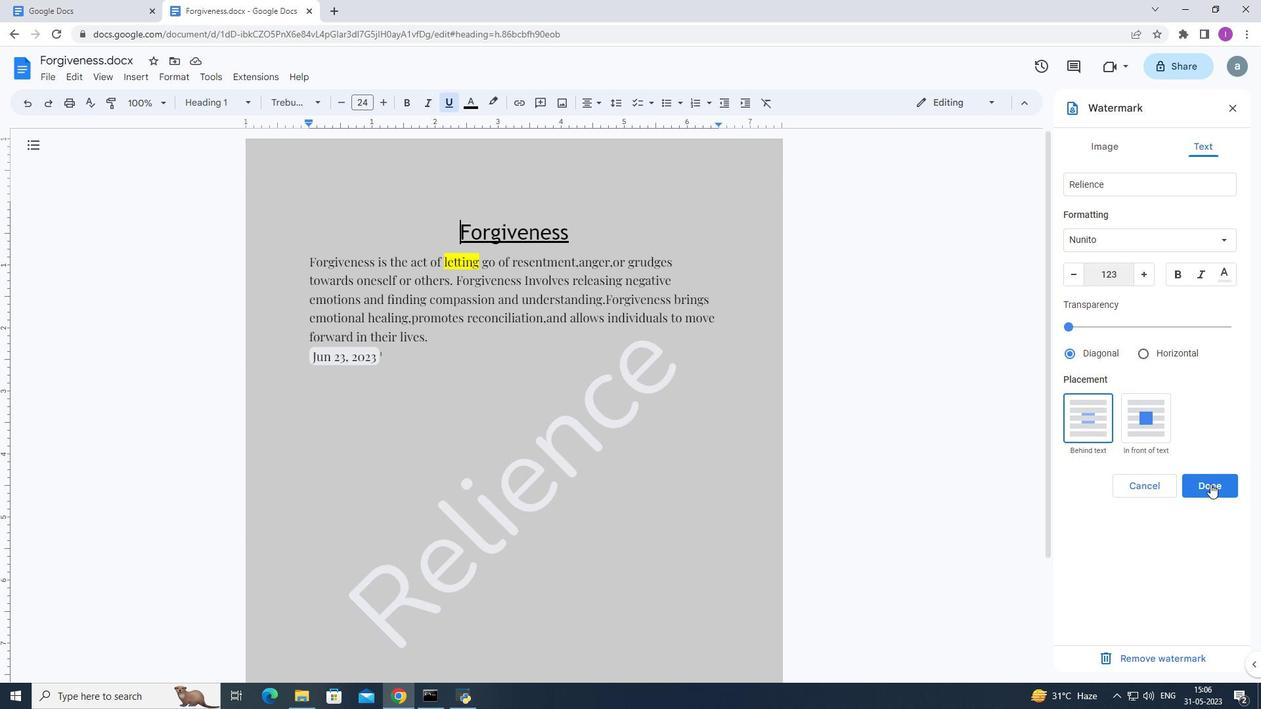 
Action: Mouse moved to (187, 177)
Screenshot: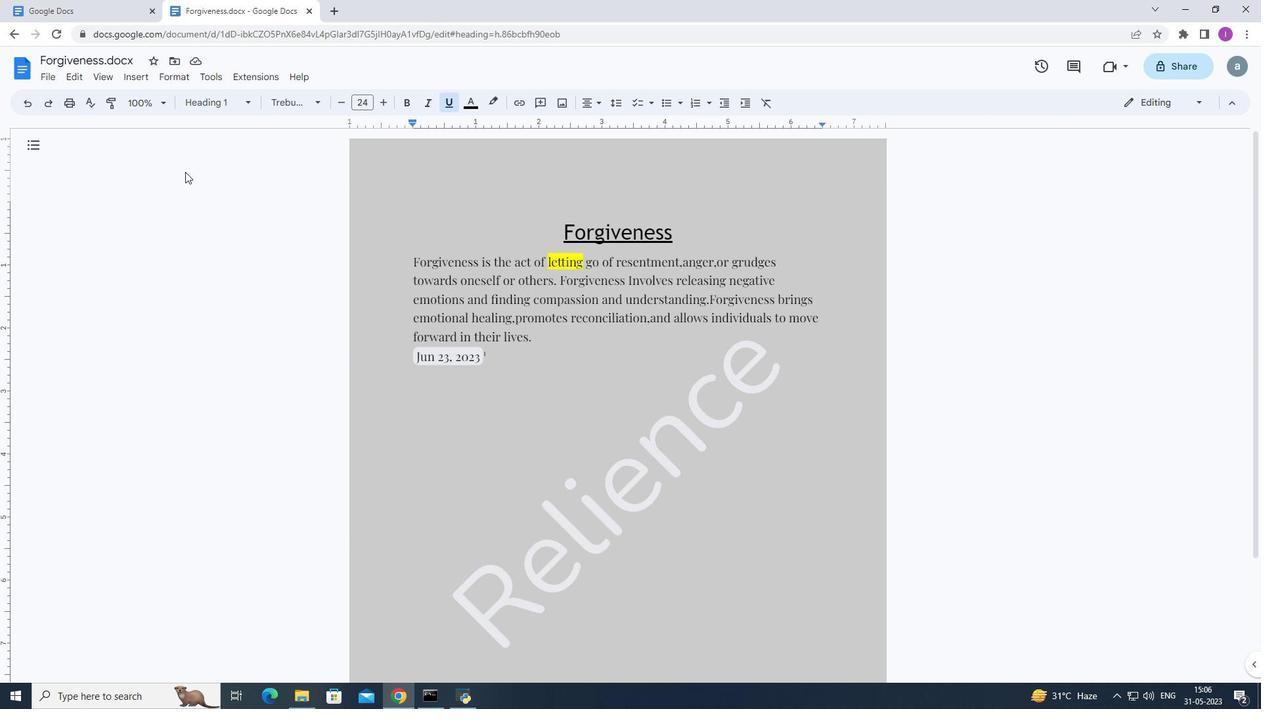 
